 Task: Add a condition where "Channel Is Closed ticket" in recently solved tickets.
Action: Mouse moved to (124, 408)
Screenshot: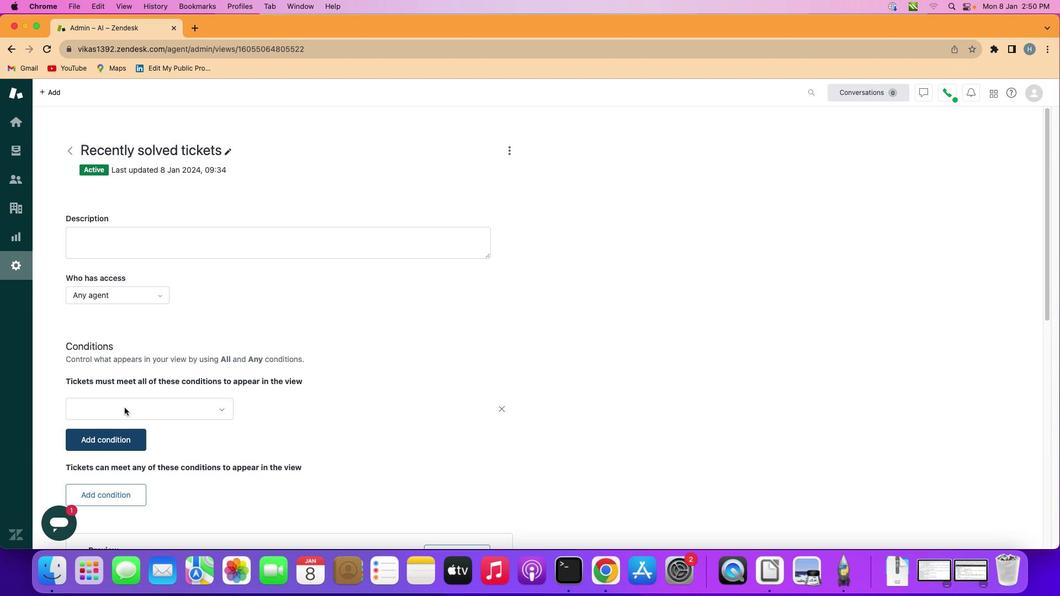 
Action: Mouse pressed left at (124, 408)
Screenshot: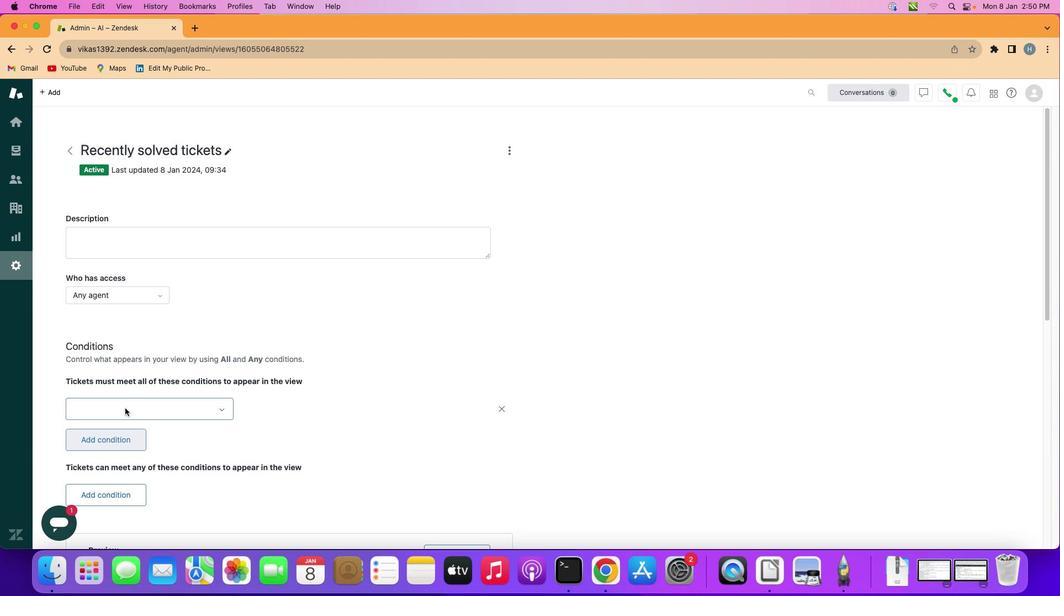 
Action: Mouse moved to (162, 407)
Screenshot: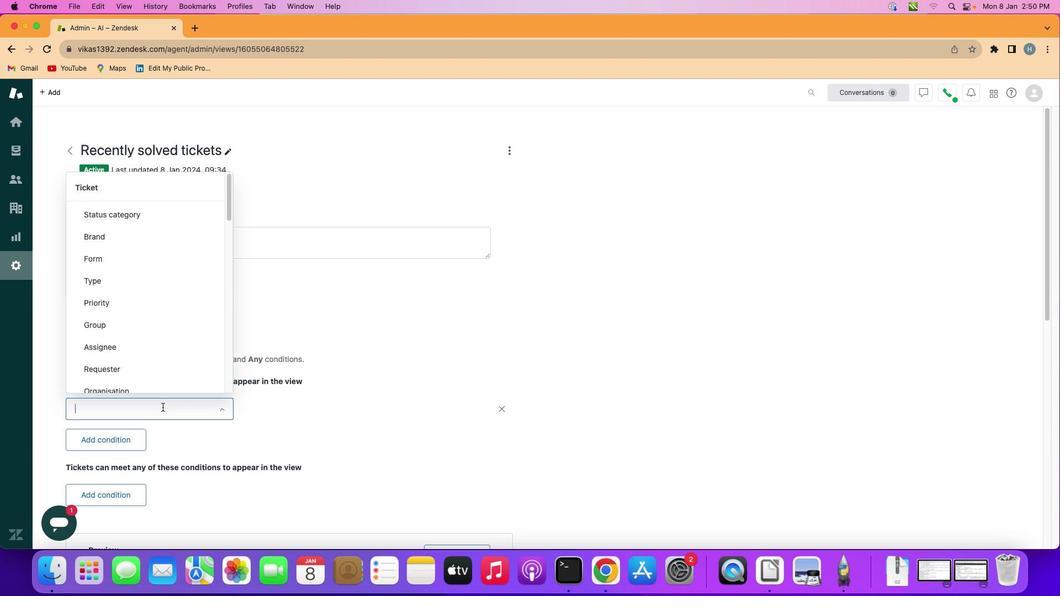 
Action: Mouse pressed left at (162, 407)
Screenshot: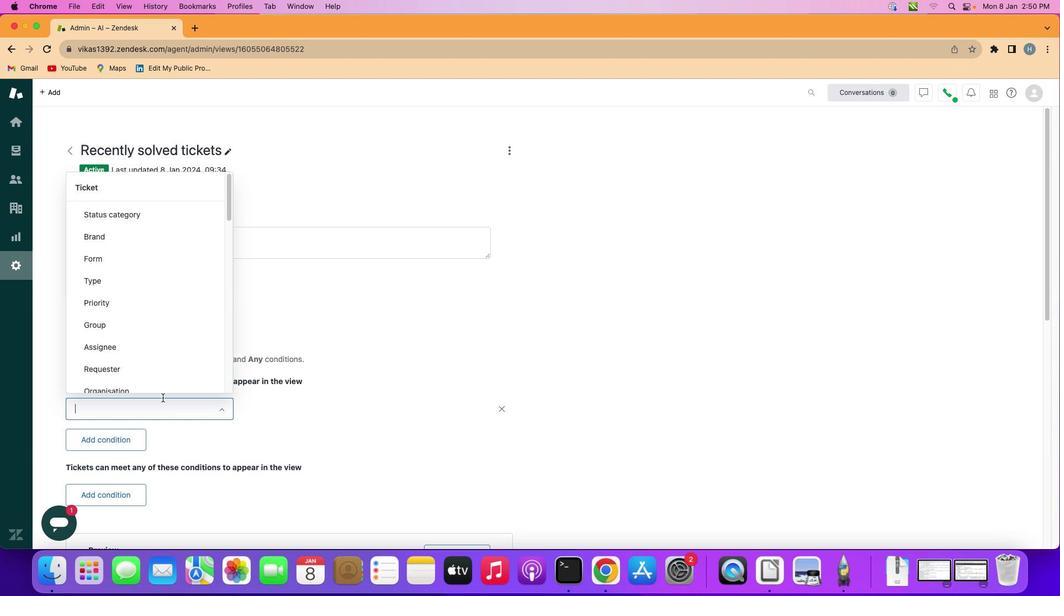 
Action: Mouse moved to (164, 346)
Screenshot: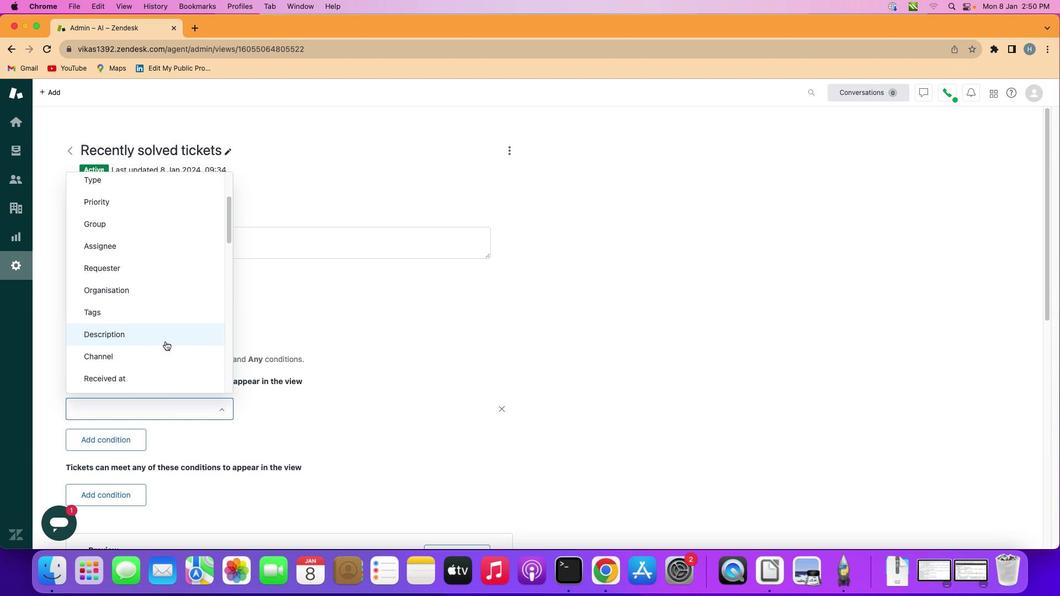 
Action: Mouse scrolled (164, 346) with delta (0, 0)
Screenshot: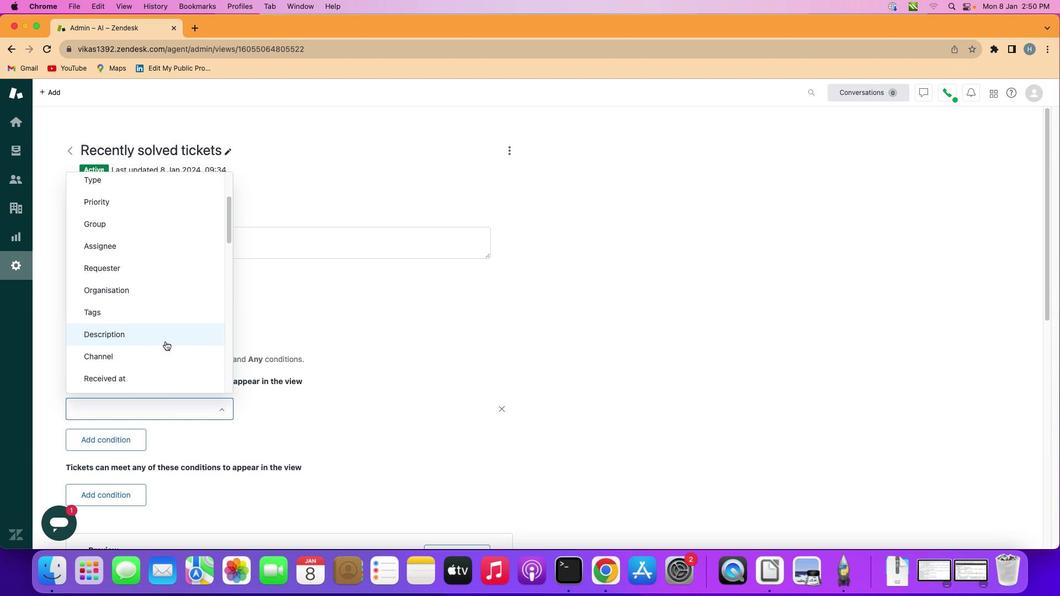 
Action: Mouse moved to (164, 345)
Screenshot: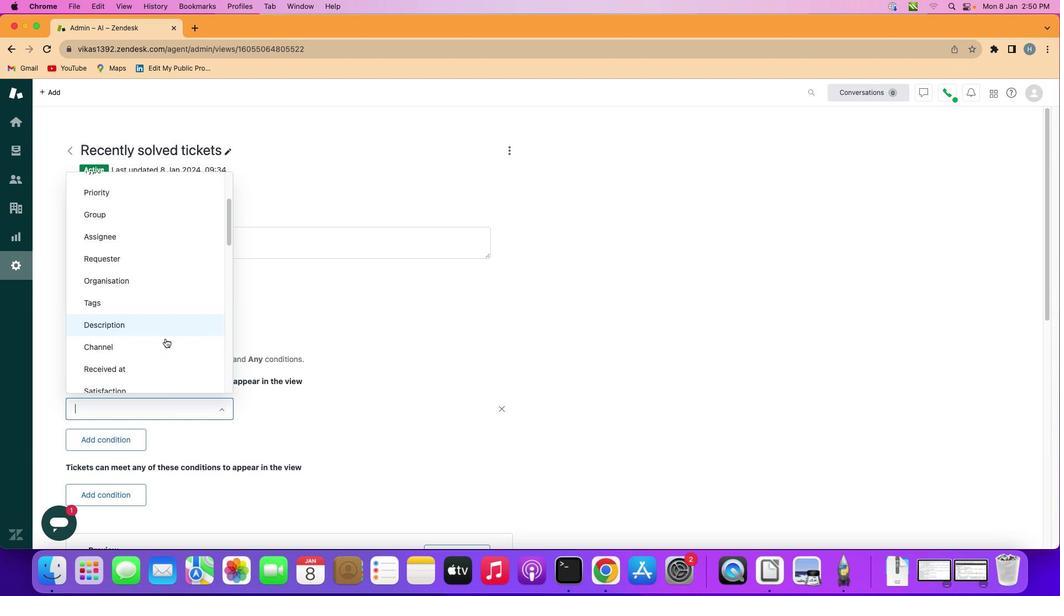 
Action: Mouse scrolled (164, 345) with delta (0, 0)
Screenshot: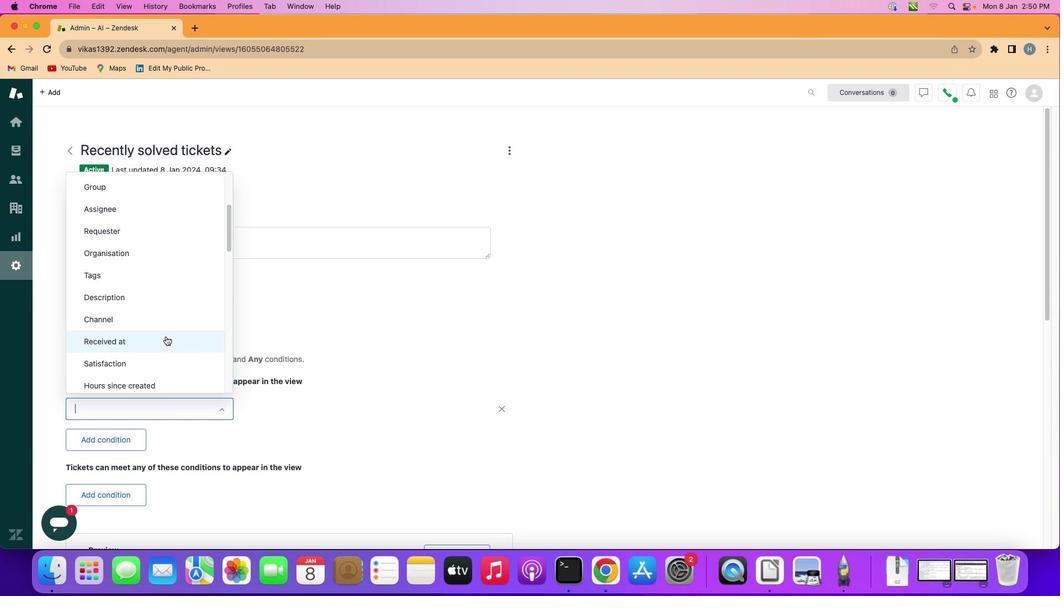
Action: Mouse scrolled (164, 345) with delta (0, 0)
Screenshot: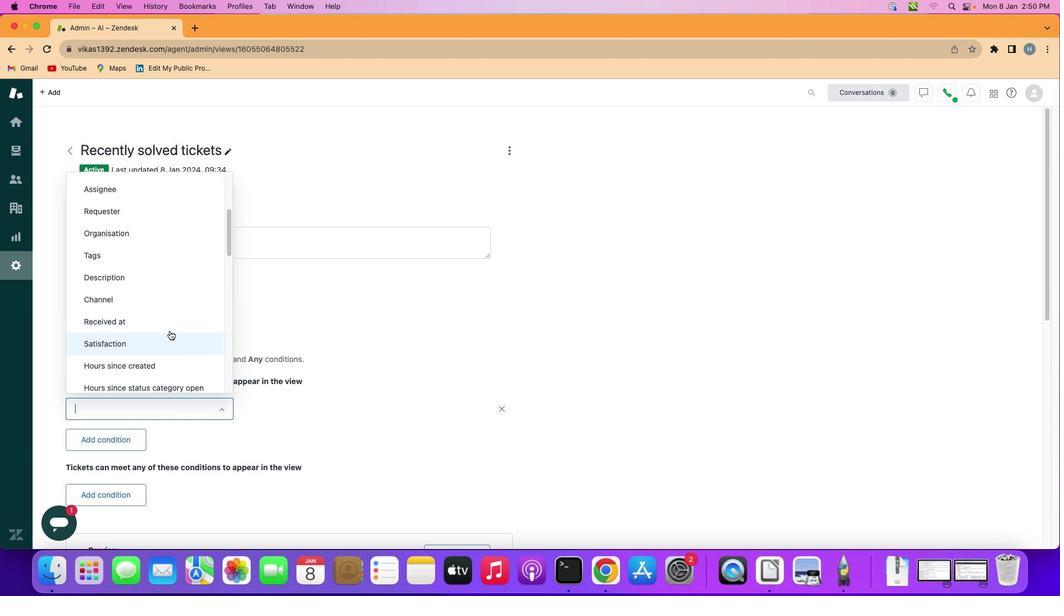 
Action: Mouse moved to (164, 345)
Screenshot: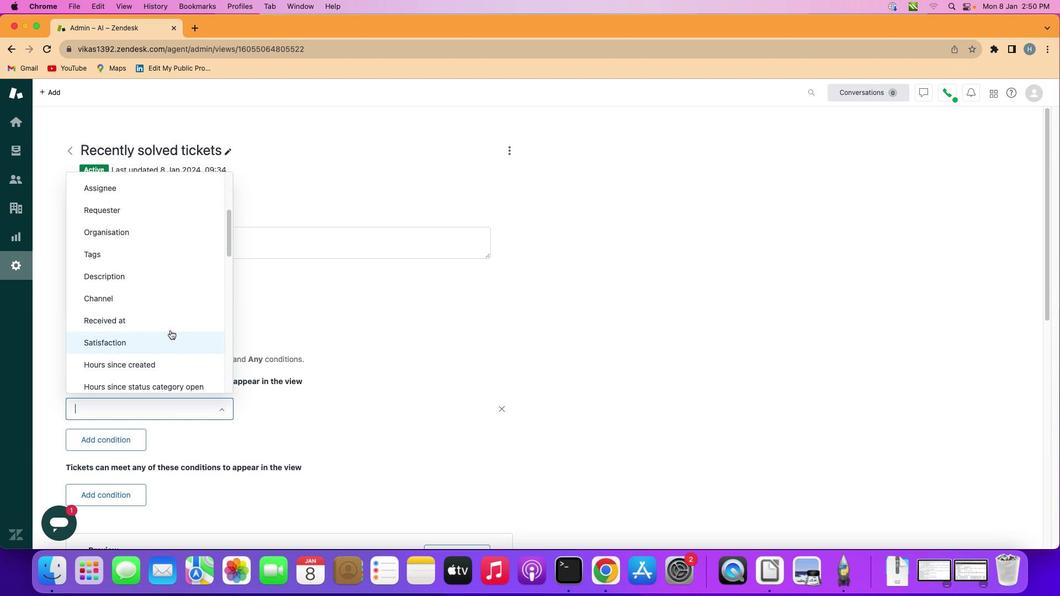 
Action: Mouse scrolled (164, 345) with delta (0, 0)
Screenshot: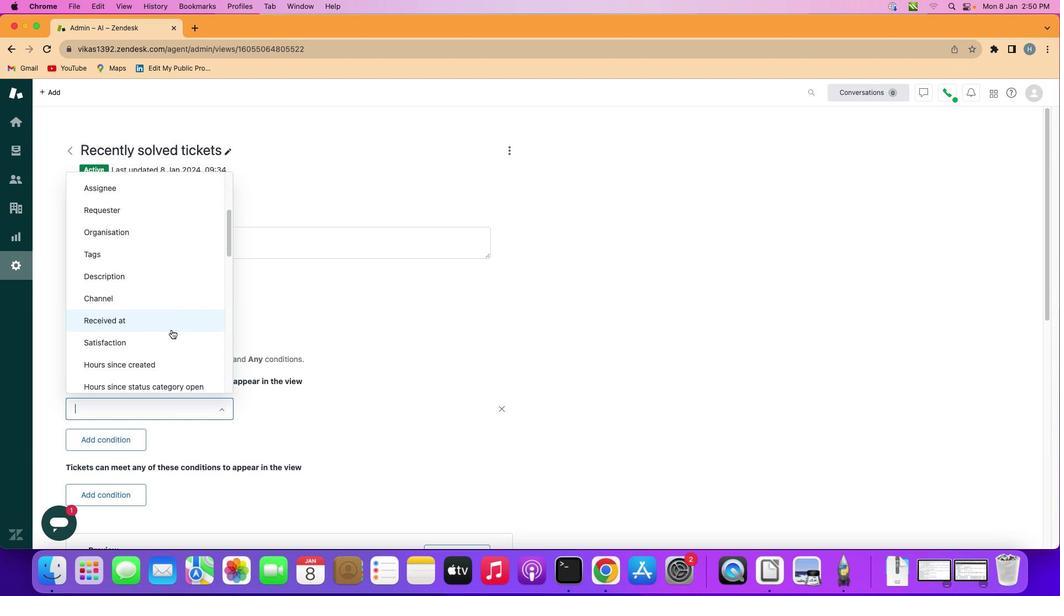 
Action: Mouse moved to (164, 344)
Screenshot: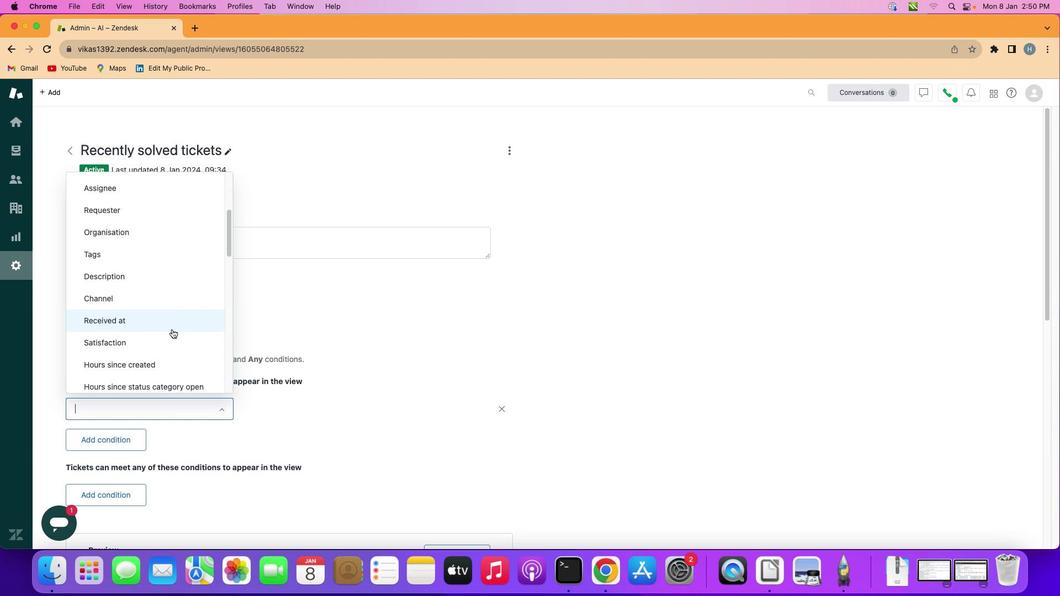 
Action: Mouse scrolled (164, 344) with delta (0, 0)
Screenshot: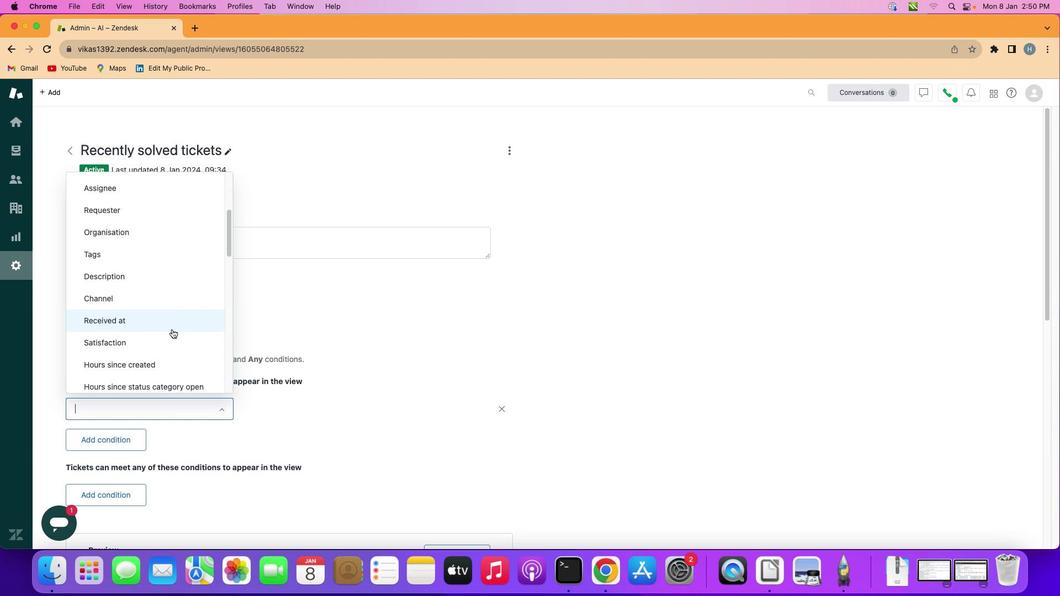 
Action: Mouse moved to (172, 333)
Screenshot: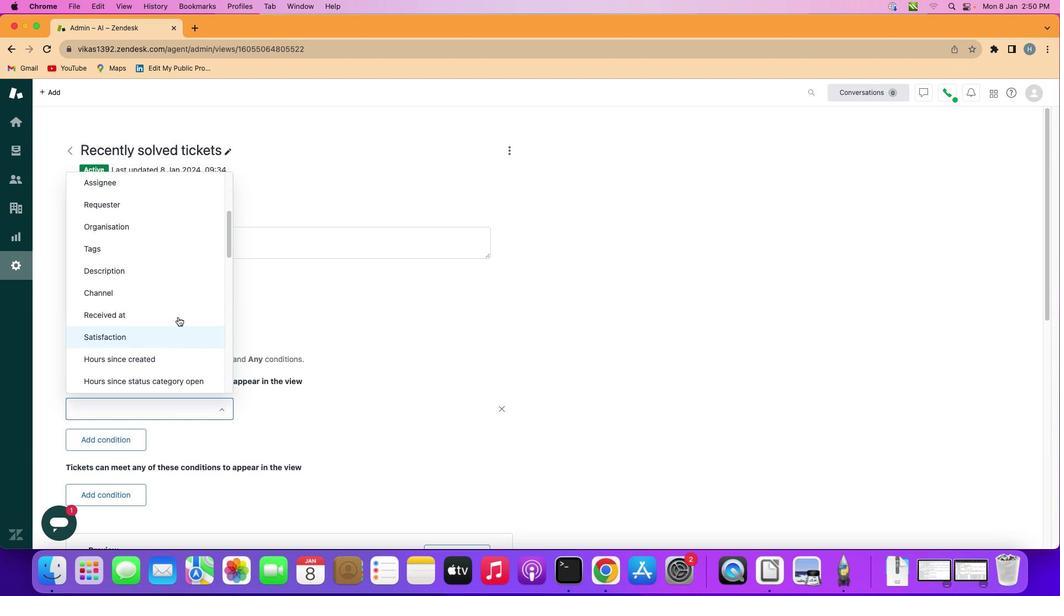 
Action: Mouse scrolled (172, 333) with delta (0, 0)
Screenshot: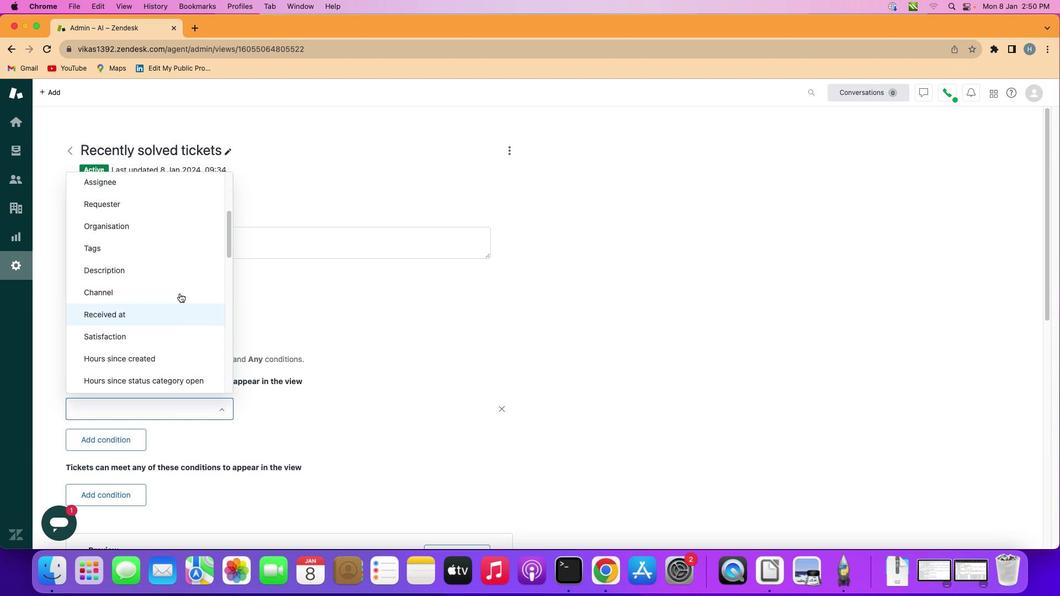 
Action: Mouse scrolled (172, 333) with delta (0, 0)
Screenshot: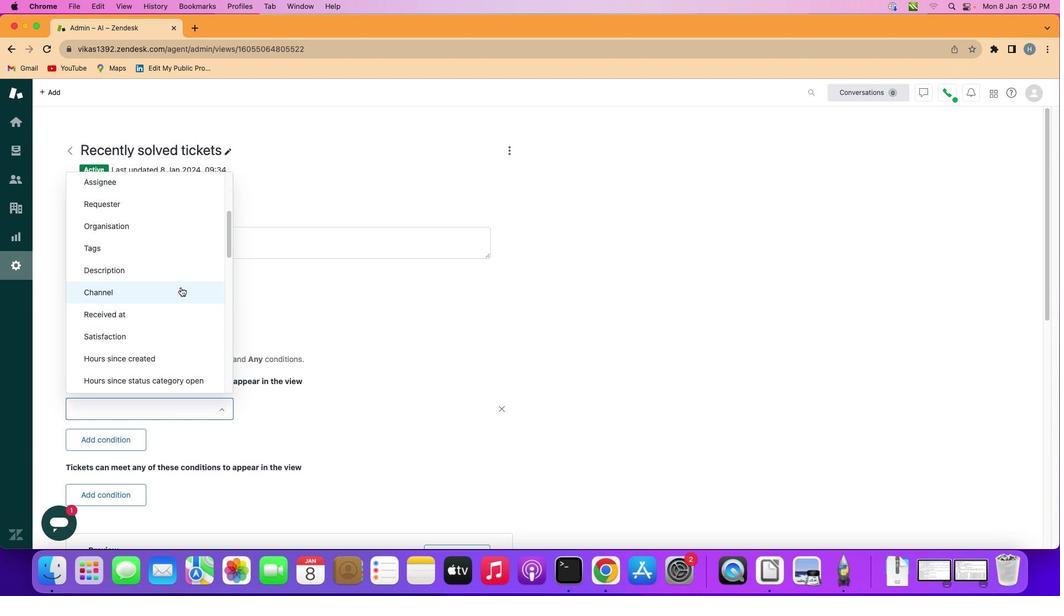 
Action: Mouse moved to (180, 287)
Screenshot: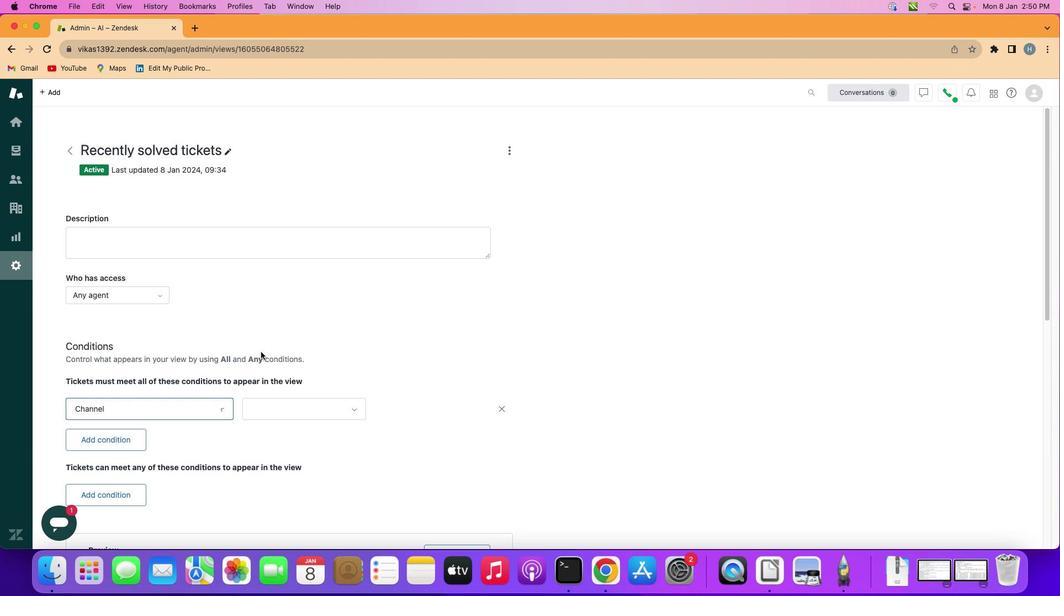 
Action: Mouse pressed left at (180, 287)
Screenshot: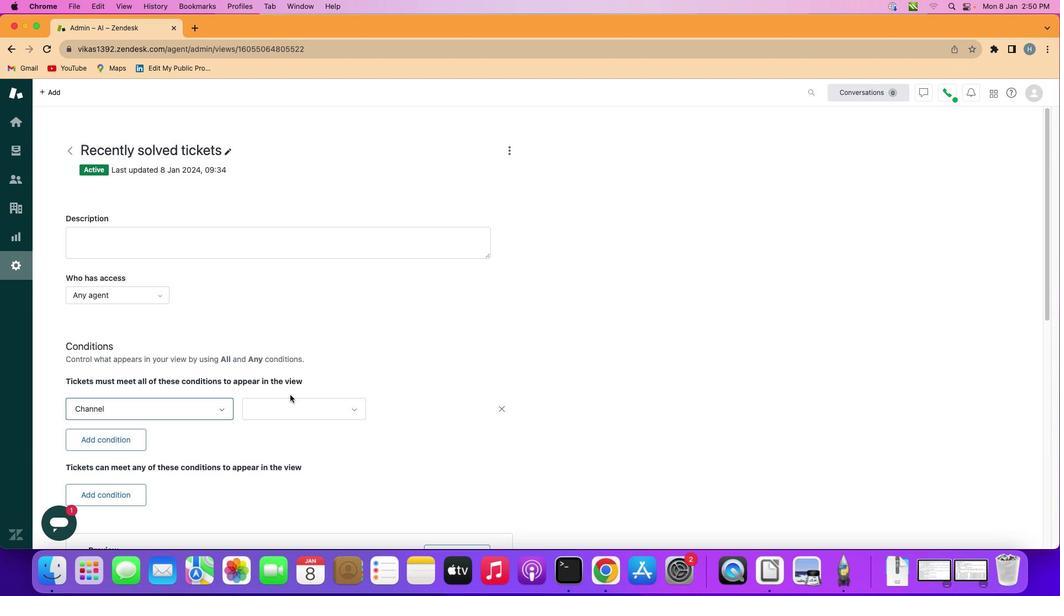 
Action: Mouse moved to (292, 403)
Screenshot: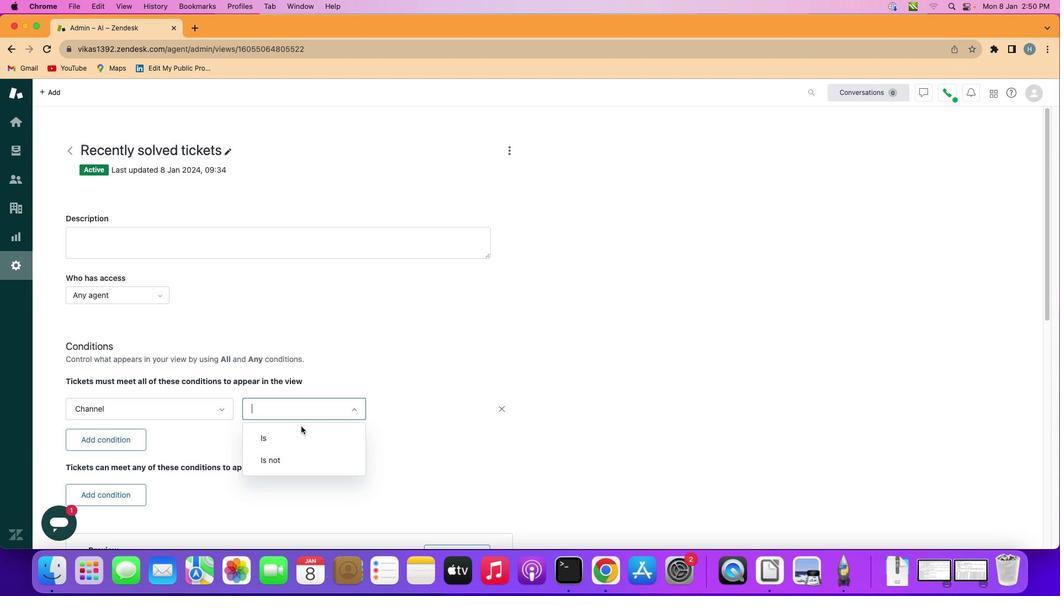 
Action: Mouse pressed left at (292, 403)
Screenshot: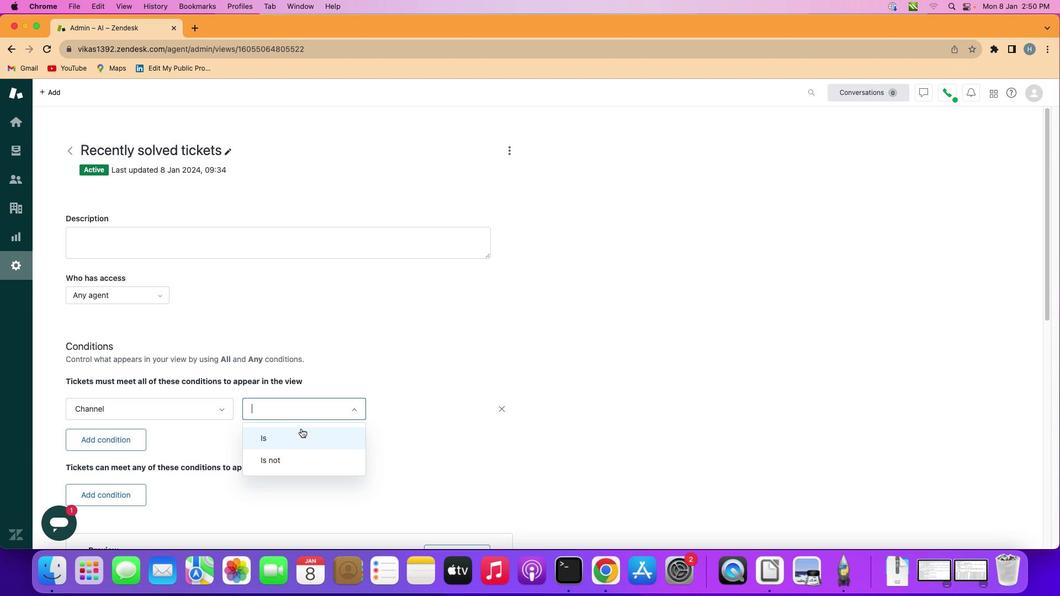 
Action: Mouse moved to (301, 432)
Screenshot: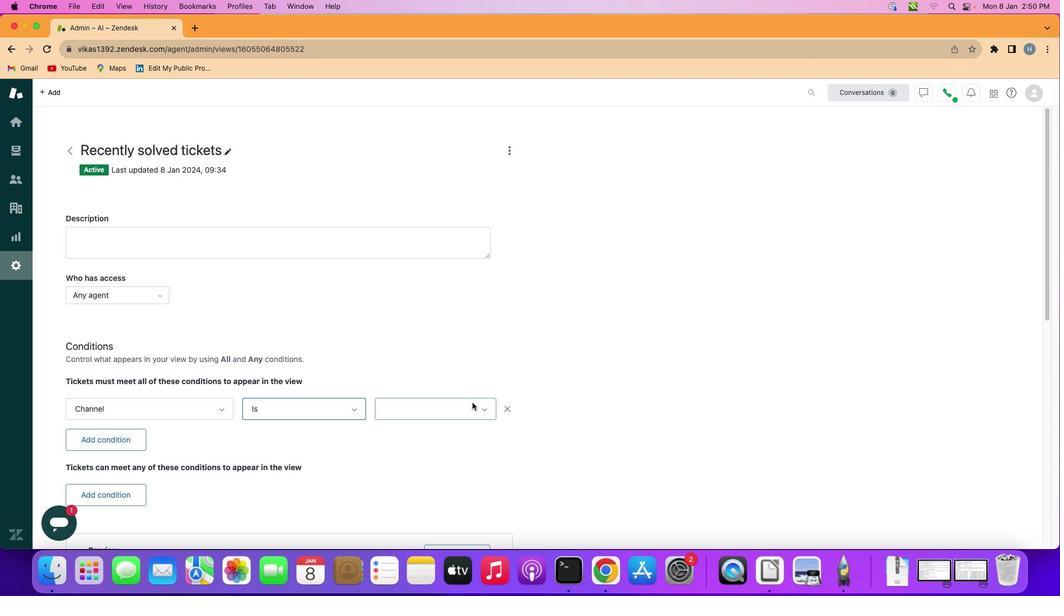 
Action: Mouse pressed left at (301, 432)
Screenshot: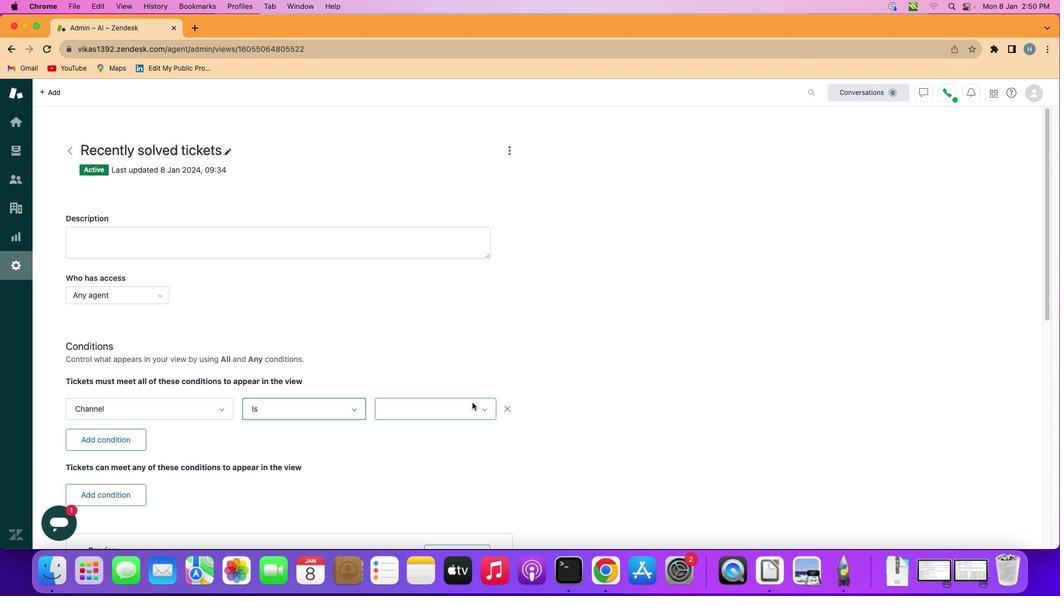 
Action: Mouse moved to (472, 403)
Screenshot: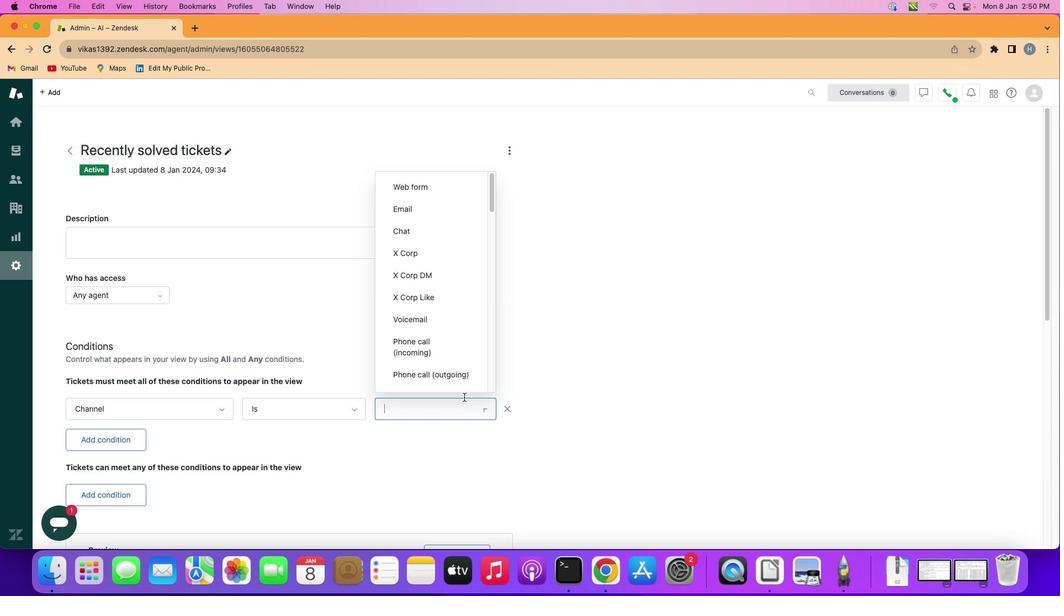 
Action: Mouse pressed left at (472, 403)
Screenshot: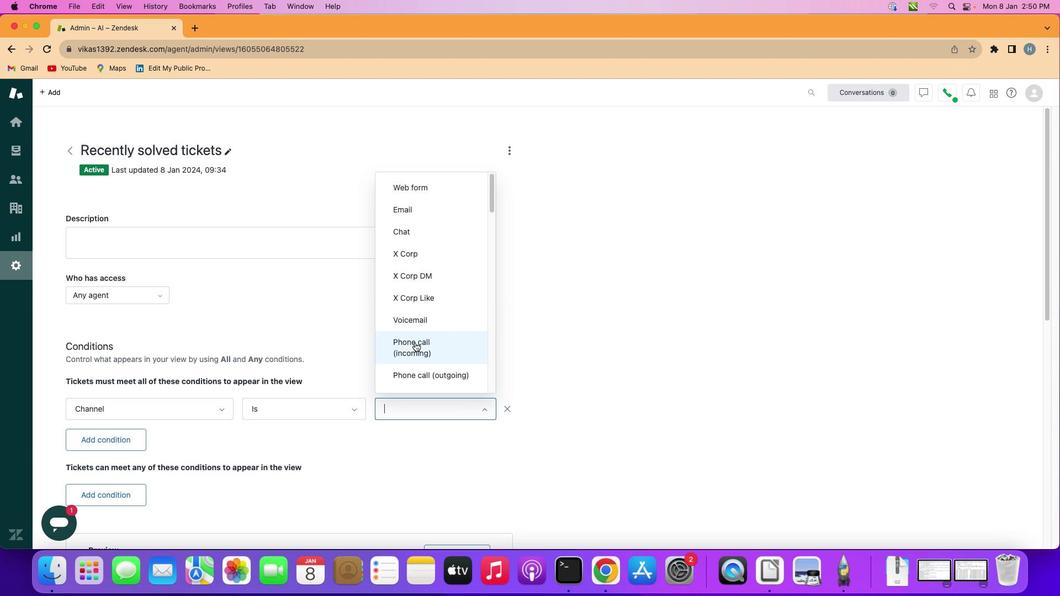 
Action: Mouse moved to (438, 302)
Screenshot: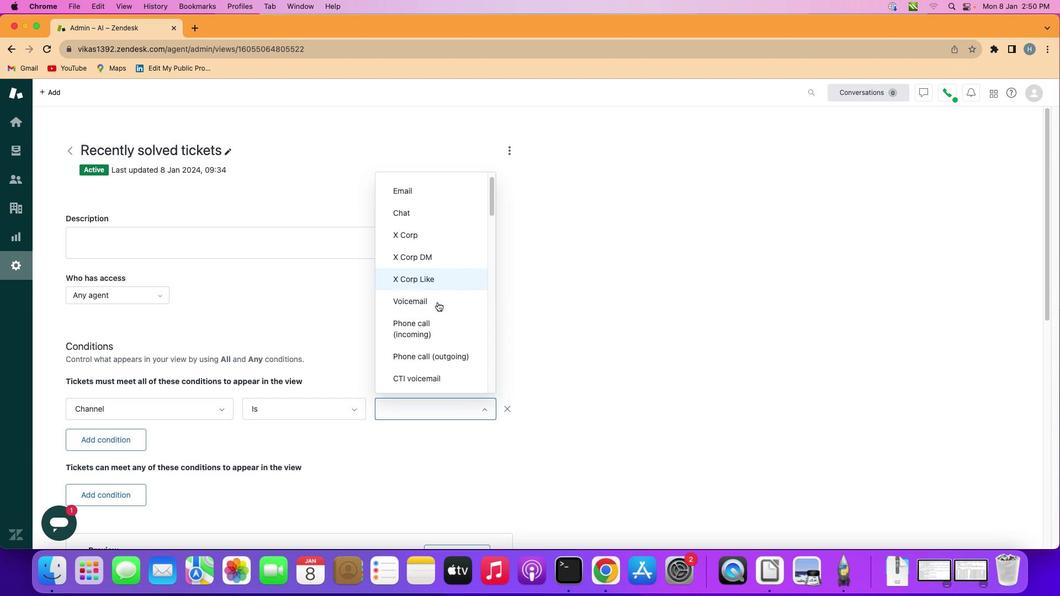 
Action: Mouse scrolled (438, 302) with delta (0, 0)
Screenshot: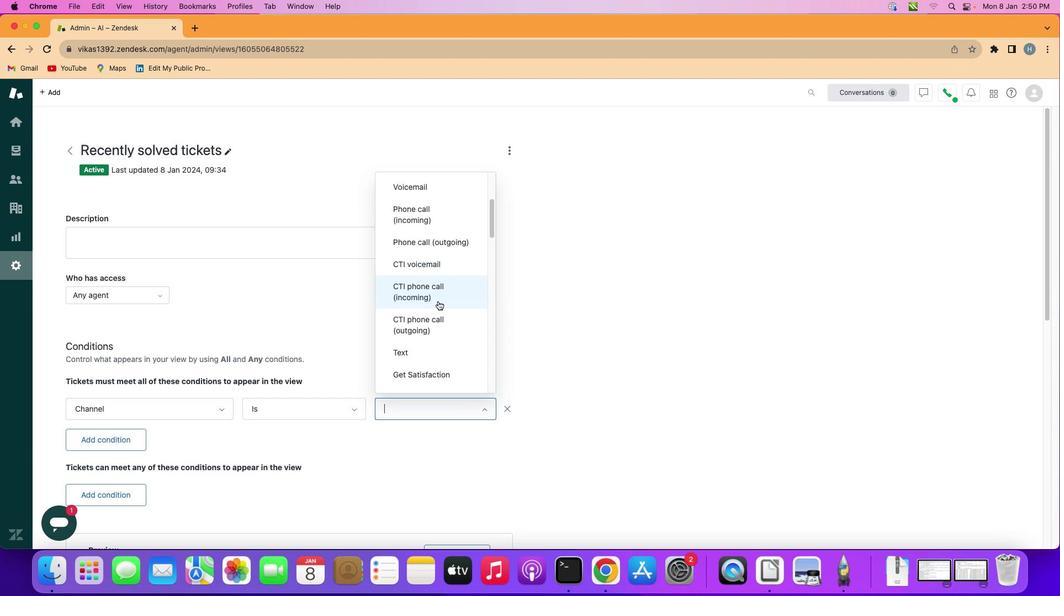 
Action: Mouse scrolled (438, 302) with delta (0, 0)
Screenshot: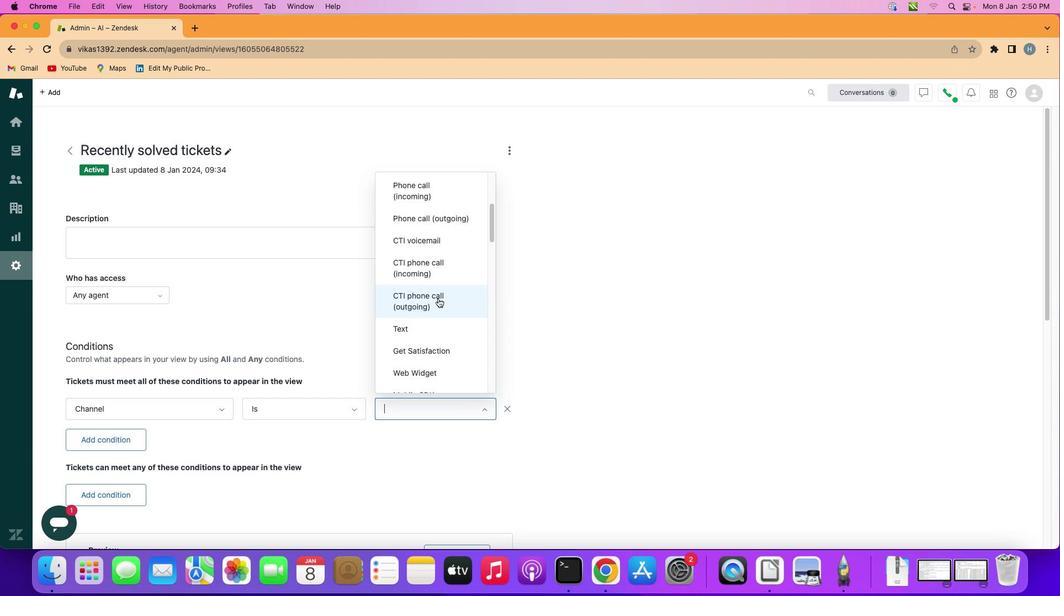 
Action: Mouse scrolled (438, 302) with delta (0, 0)
Screenshot: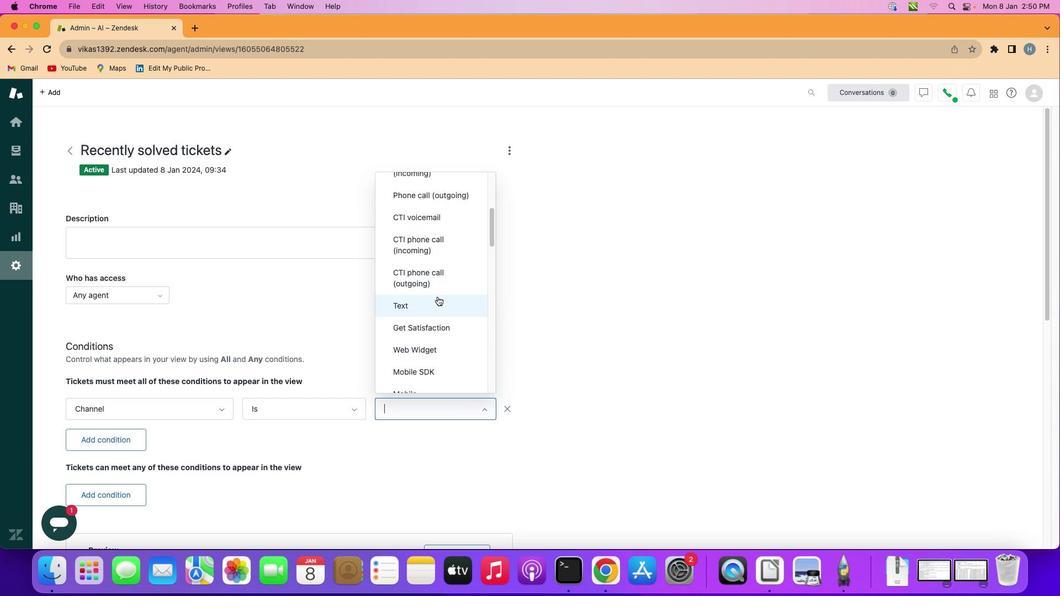 
Action: Mouse scrolled (438, 302) with delta (0, 0)
Screenshot: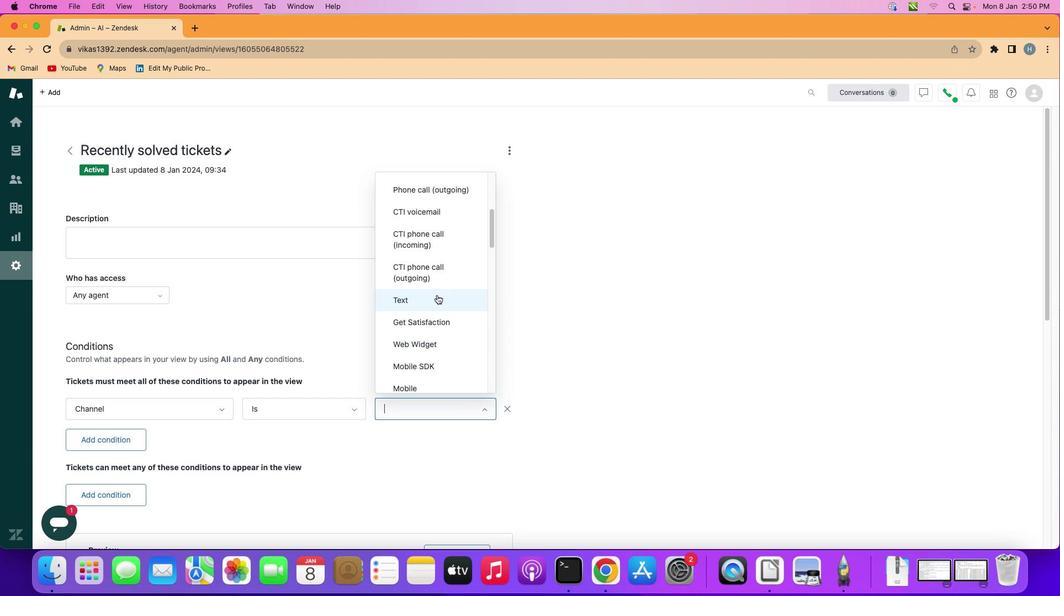 
Action: Mouse moved to (438, 302)
Screenshot: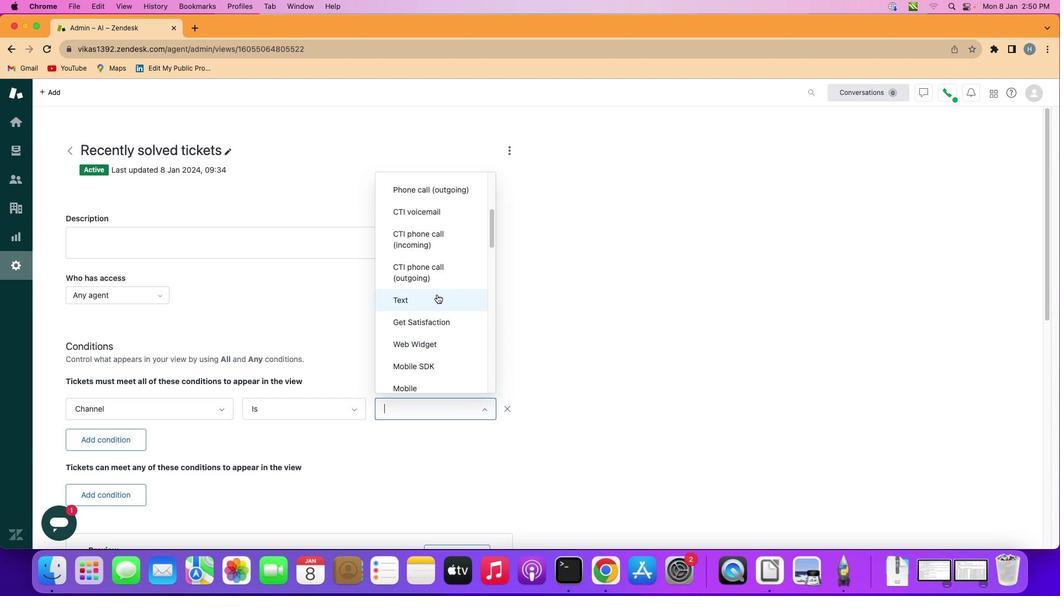 
Action: Mouse scrolled (438, 302) with delta (0, 0)
Screenshot: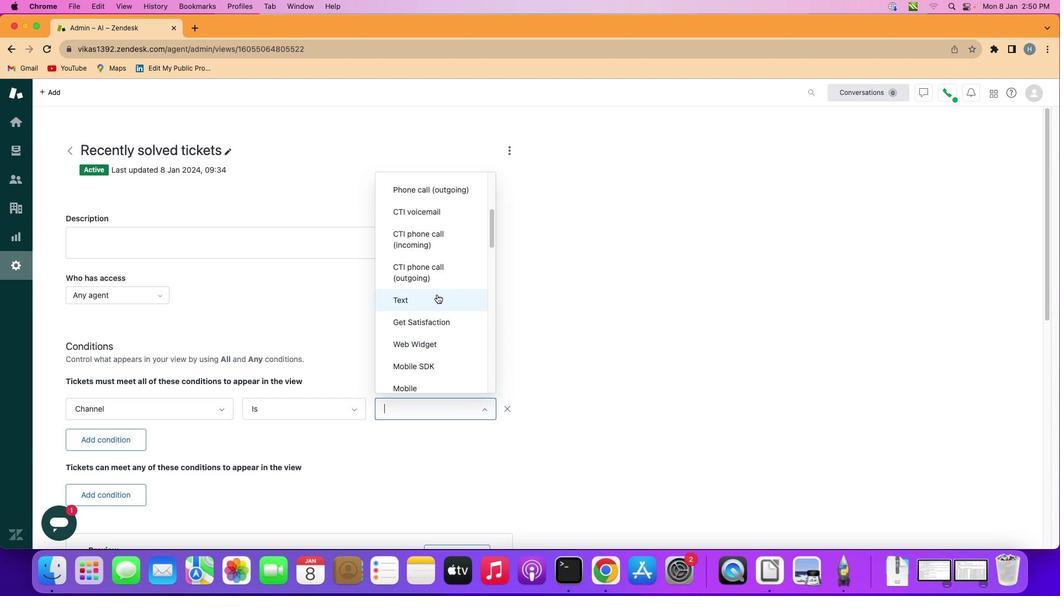 
Action: Mouse moved to (437, 295)
Screenshot: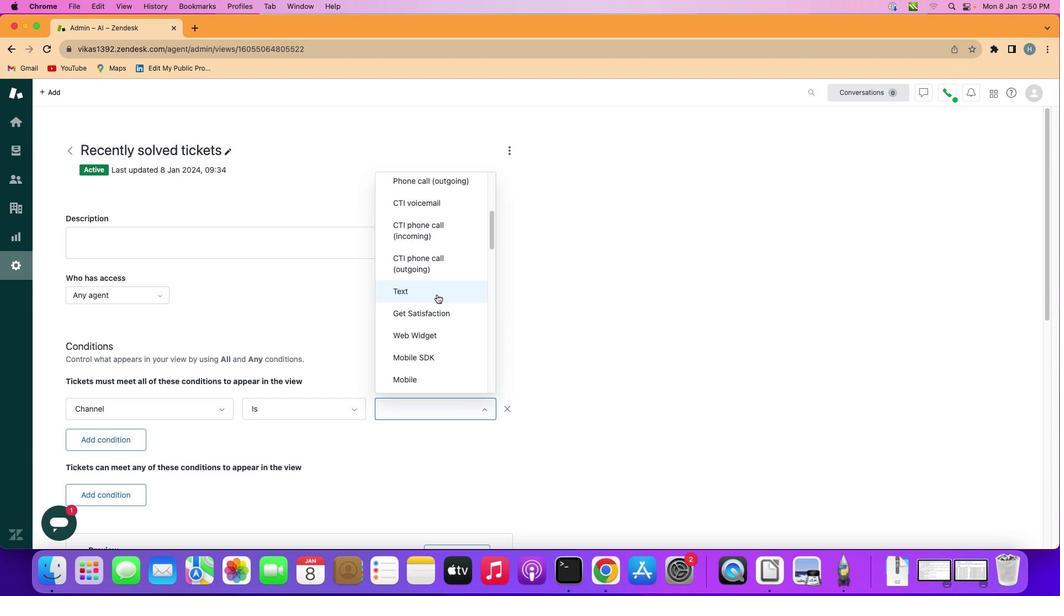 
Action: Mouse scrolled (437, 295) with delta (0, 0)
Screenshot: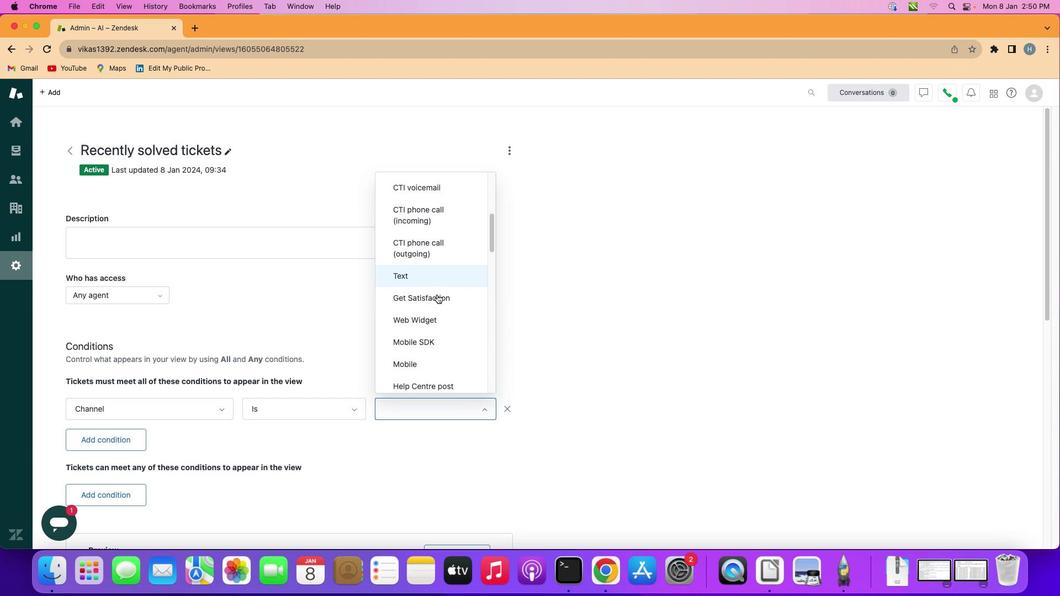 
Action: Mouse scrolled (437, 295) with delta (0, 0)
Screenshot: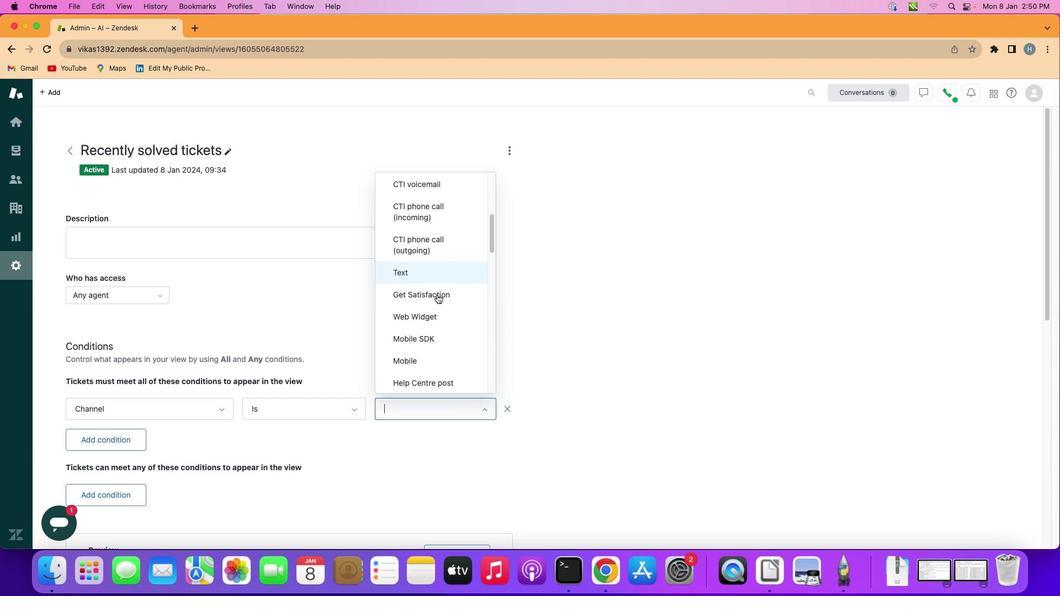 
Action: Mouse scrolled (437, 295) with delta (0, 0)
Screenshot: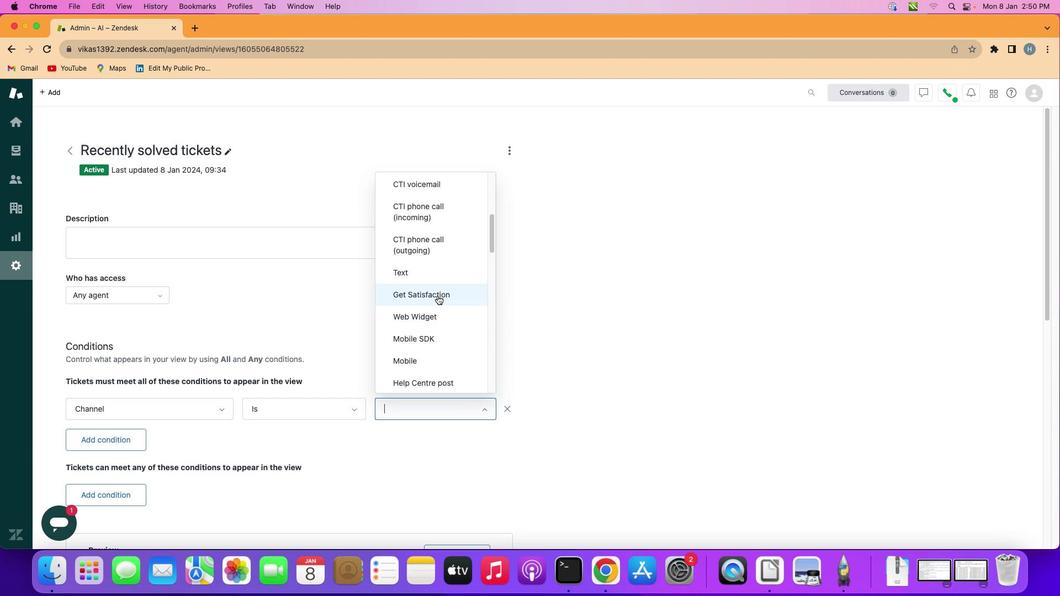 
Action: Mouse moved to (437, 295)
Screenshot: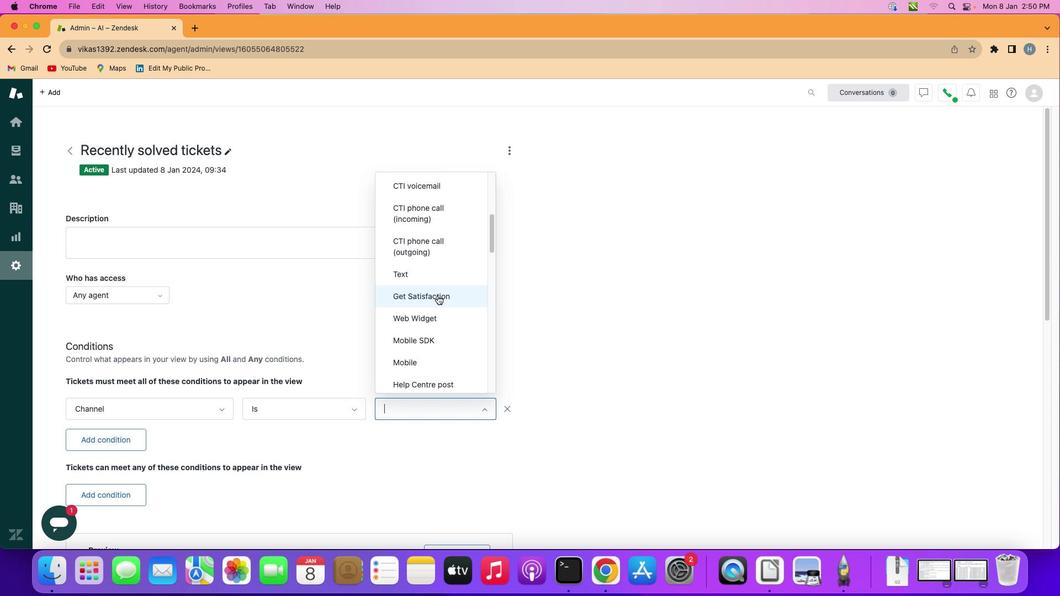 
Action: Mouse scrolled (437, 295) with delta (0, 0)
Screenshot: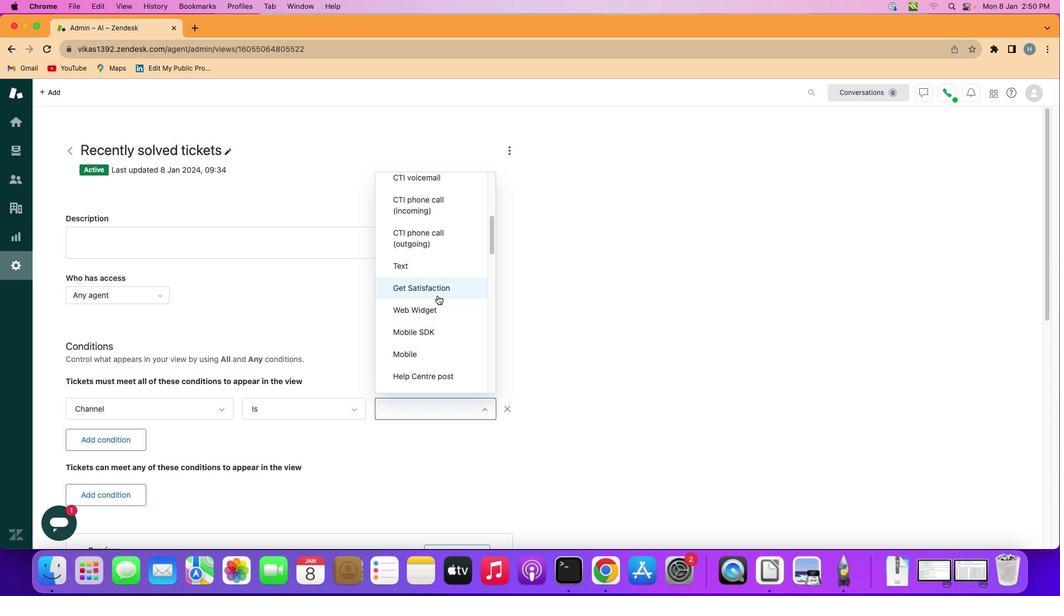 
Action: Mouse scrolled (437, 295) with delta (0, 0)
Screenshot: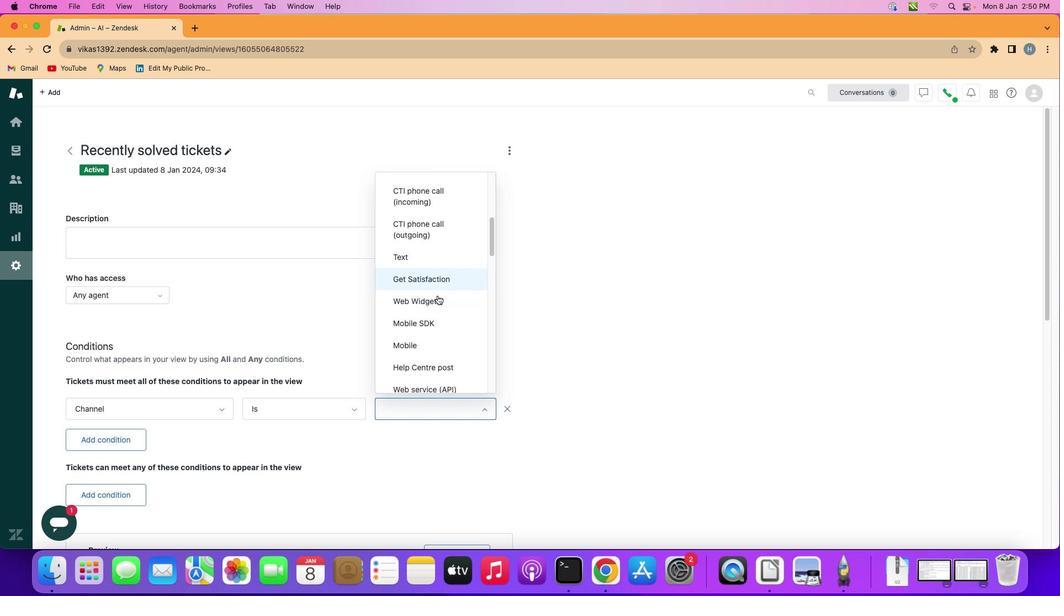 
Action: Mouse scrolled (437, 295) with delta (0, 0)
Screenshot: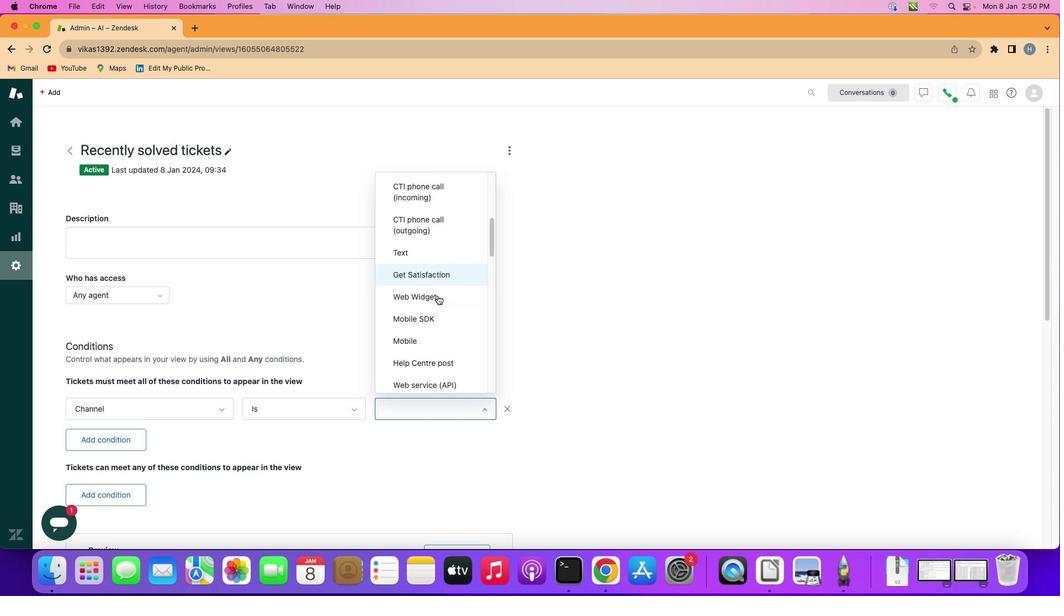 
Action: Mouse scrolled (437, 295) with delta (0, 0)
Screenshot: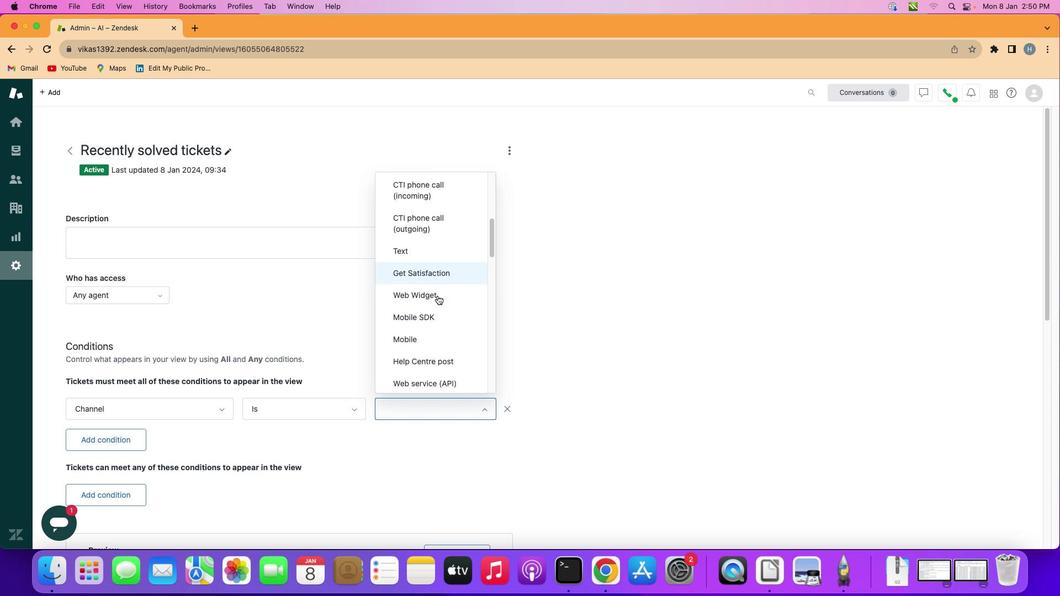 
Action: Mouse scrolled (437, 295) with delta (0, 0)
Screenshot: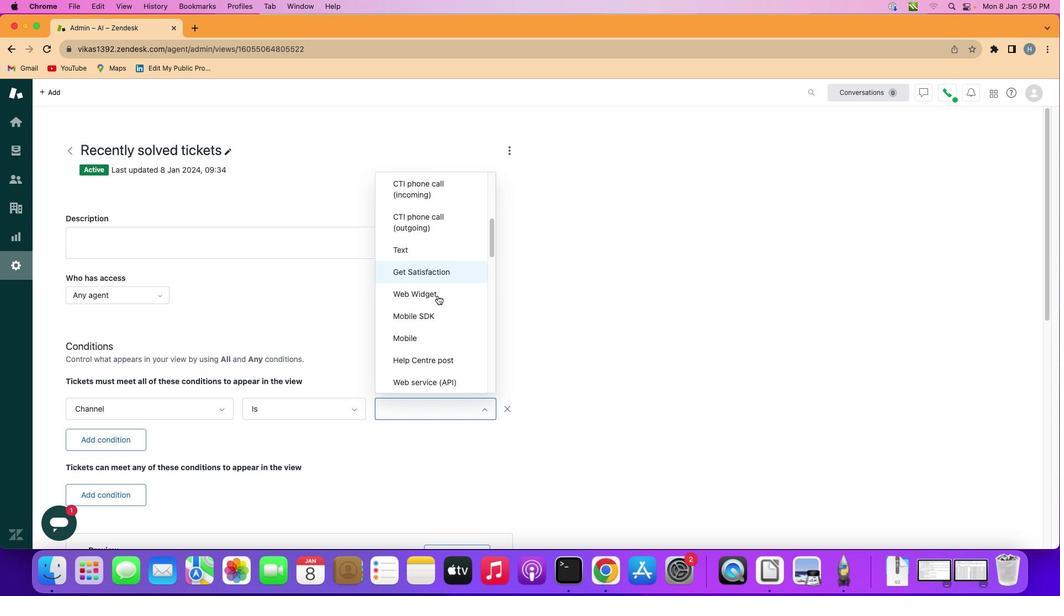 
Action: Mouse scrolled (437, 295) with delta (0, 0)
Screenshot: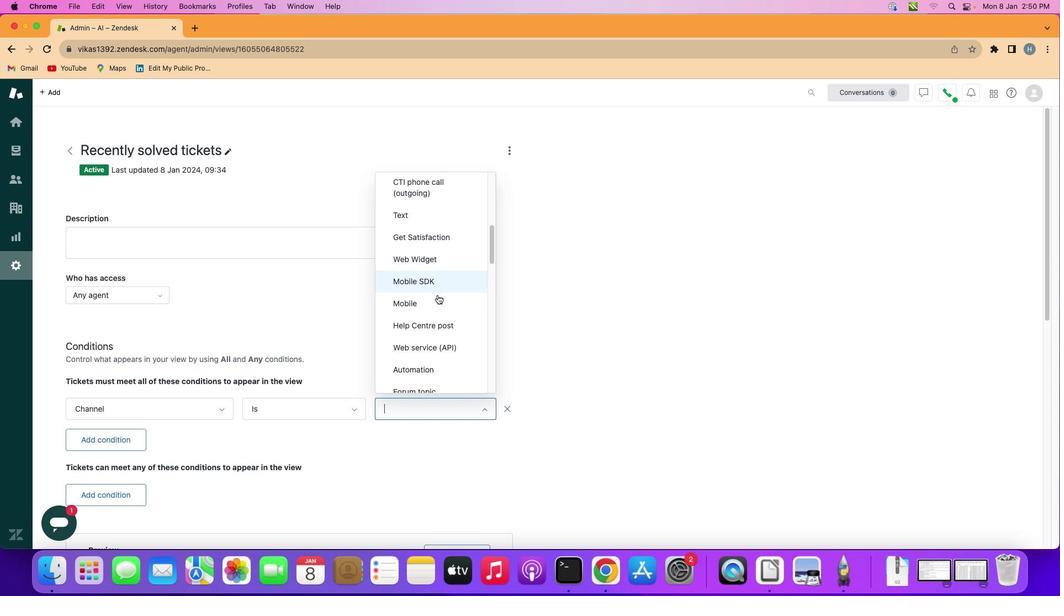 
Action: Mouse scrolled (437, 295) with delta (0, 0)
Screenshot: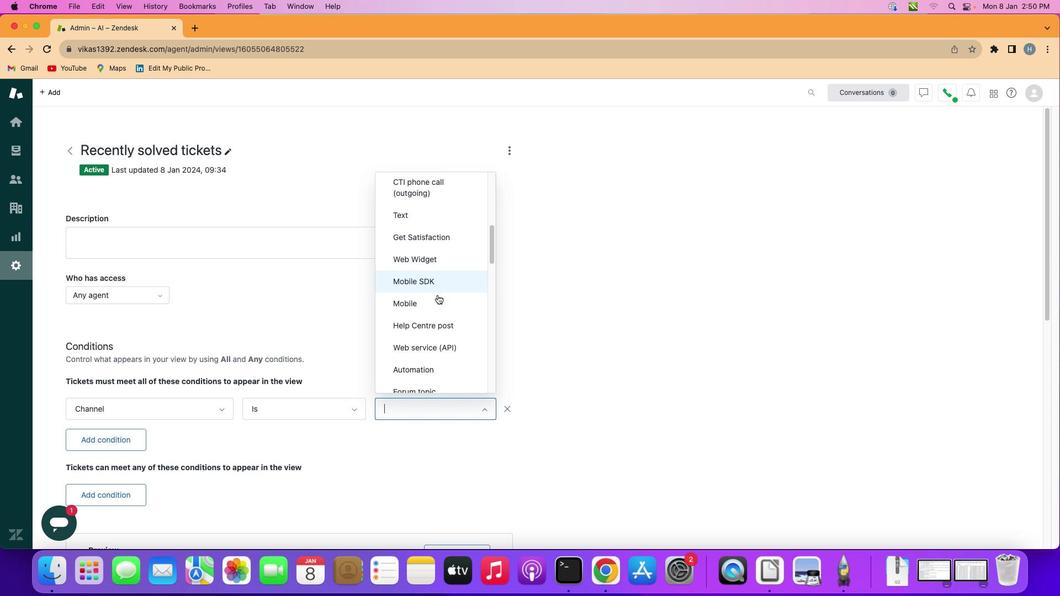 
Action: Mouse scrolled (437, 295) with delta (0, 0)
Screenshot: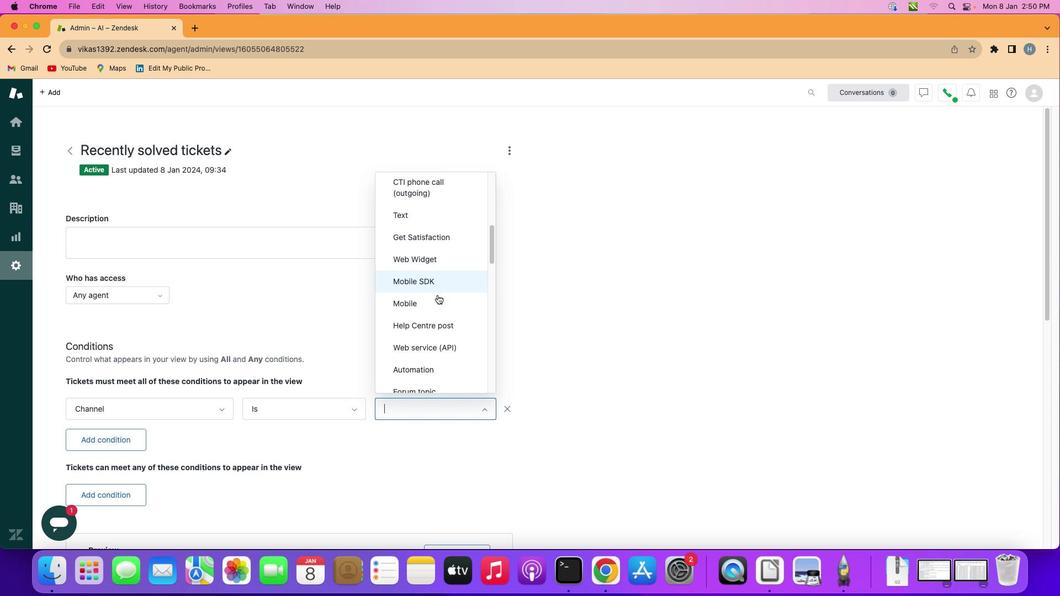 
Action: Mouse moved to (437, 295)
Screenshot: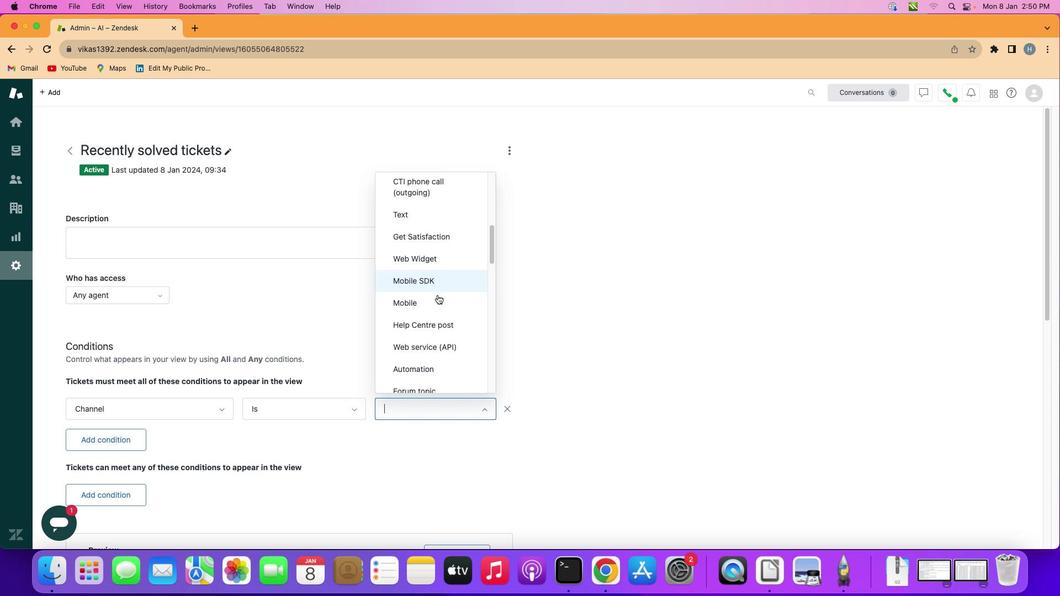 
Action: Mouse scrolled (437, 295) with delta (0, 0)
Screenshot: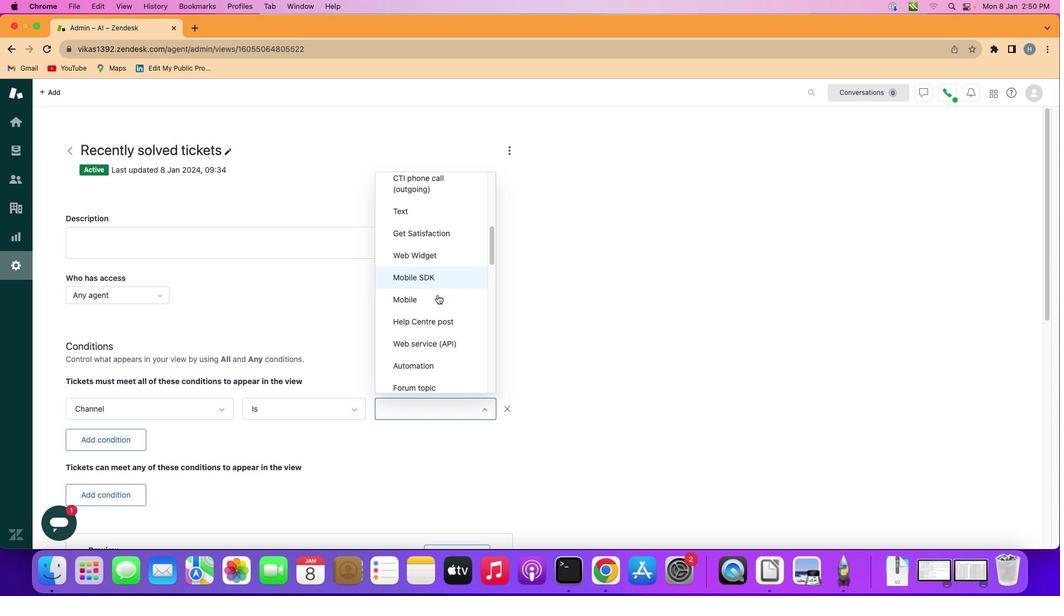 
Action: Mouse scrolled (437, 295) with delta (0, 1)
Screenshot: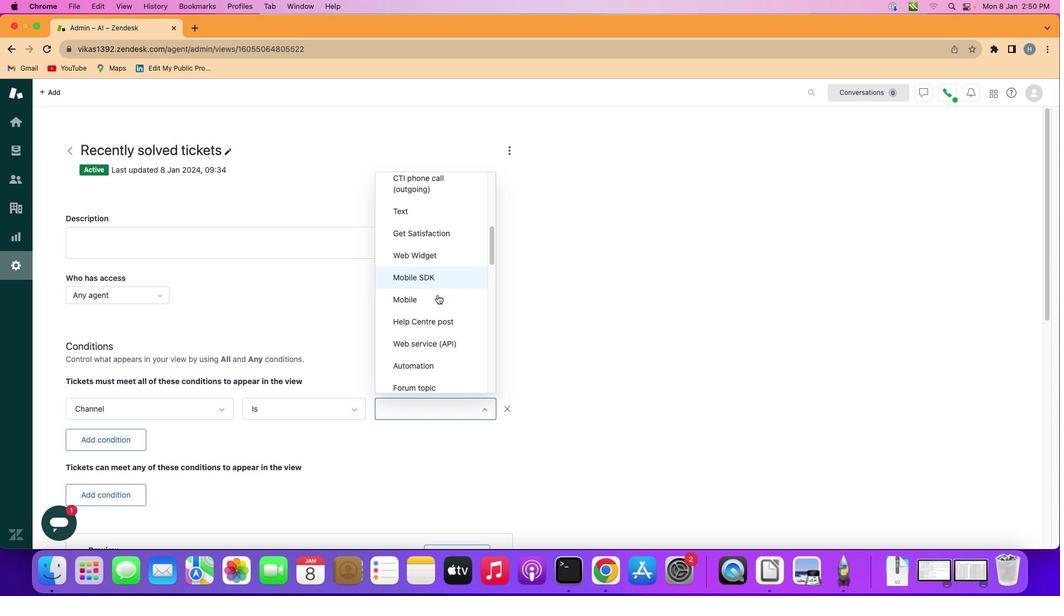
Action: Mouse scrolled (437, 295) with delta (0, 0)
Screenshot: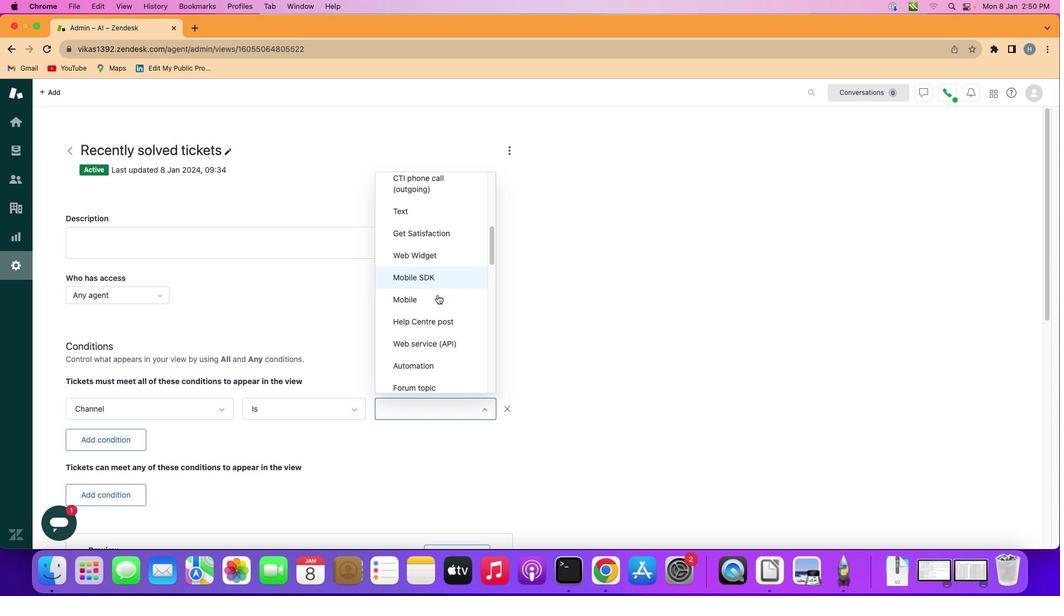 
Action: Mouse scrolled (437, 295) with delta (0, 0)
Screenshot: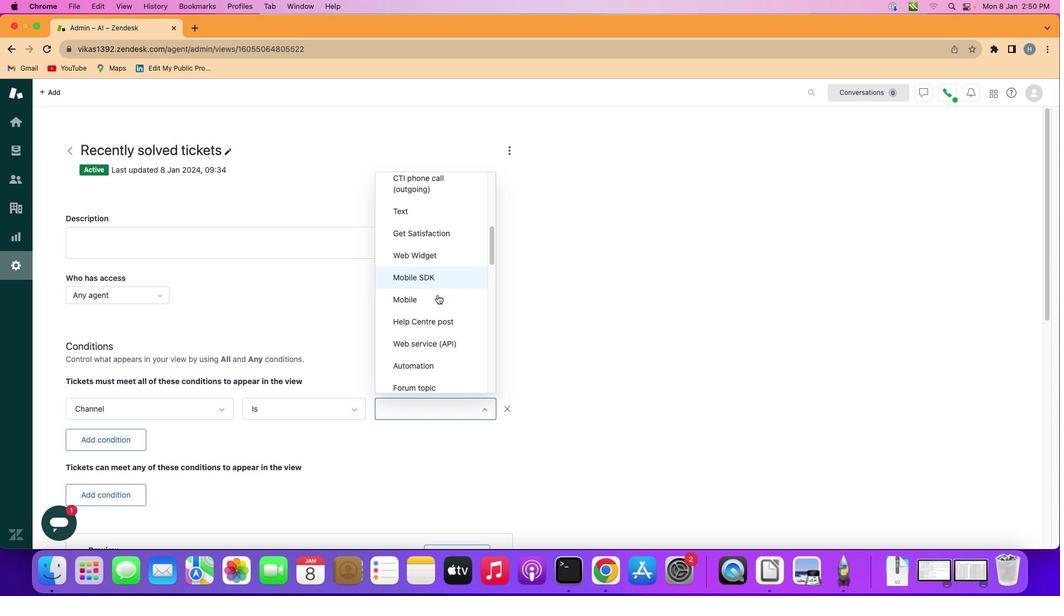 
Action: Mouse scrolled (437, 295) with delta (0, 0)
Screenshot: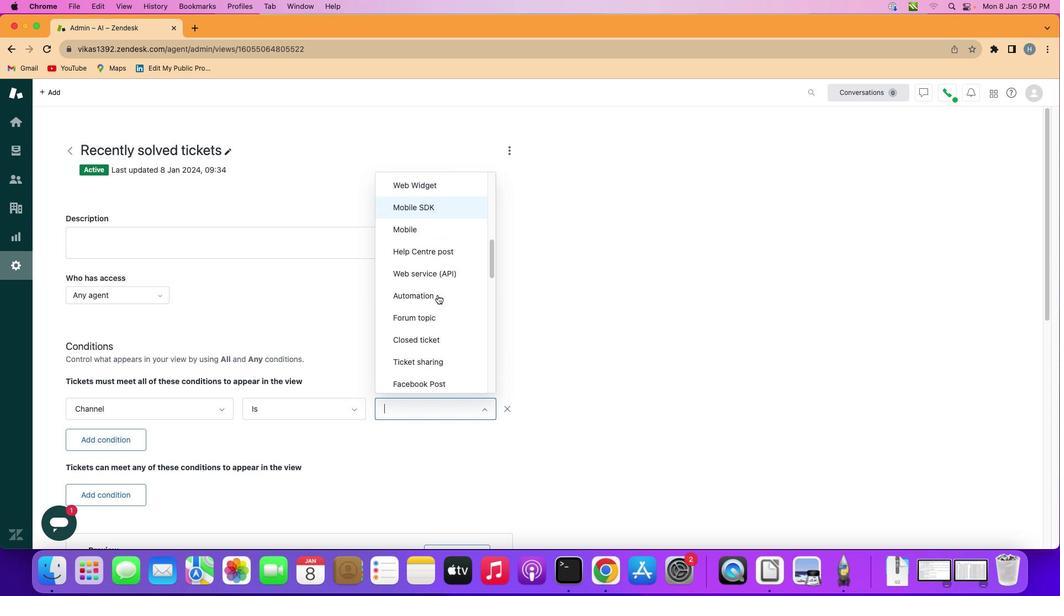 
Action: Mouse scrolled (437, 295) with delta (0, 0)
Screenshot: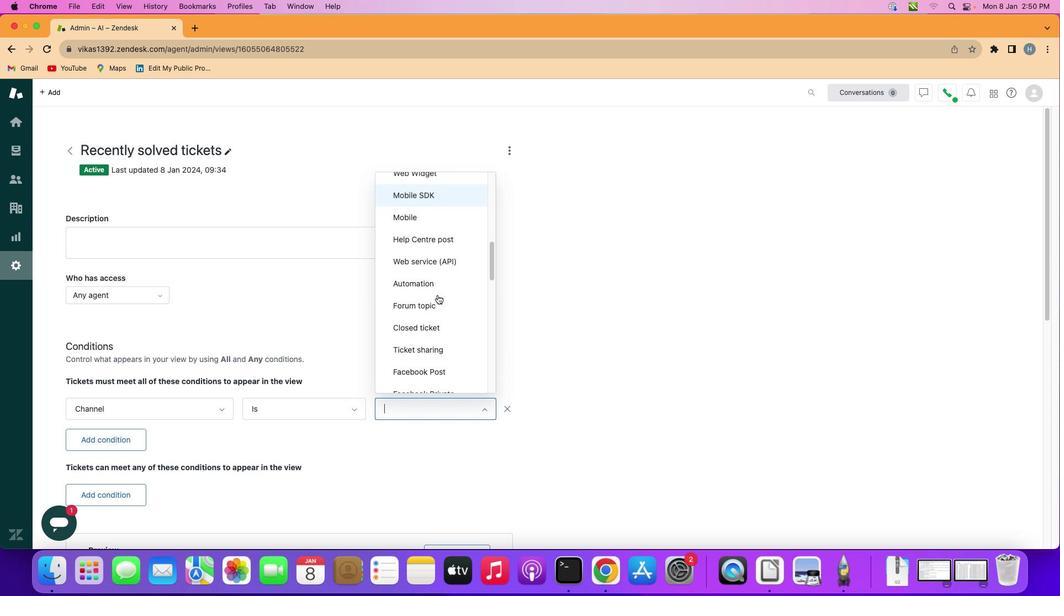 
Action: Mouse scrolled (437, 295) with delta (0, 0)
Screenshot: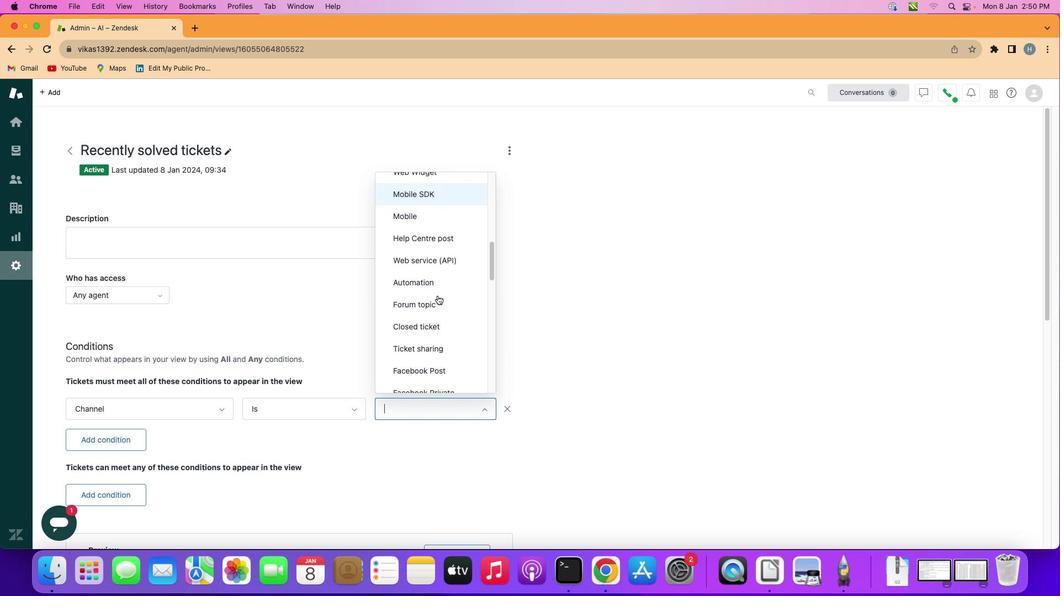 
Action: Mouse scrolled (437, 295) with delta (0, 0)
Screenshot: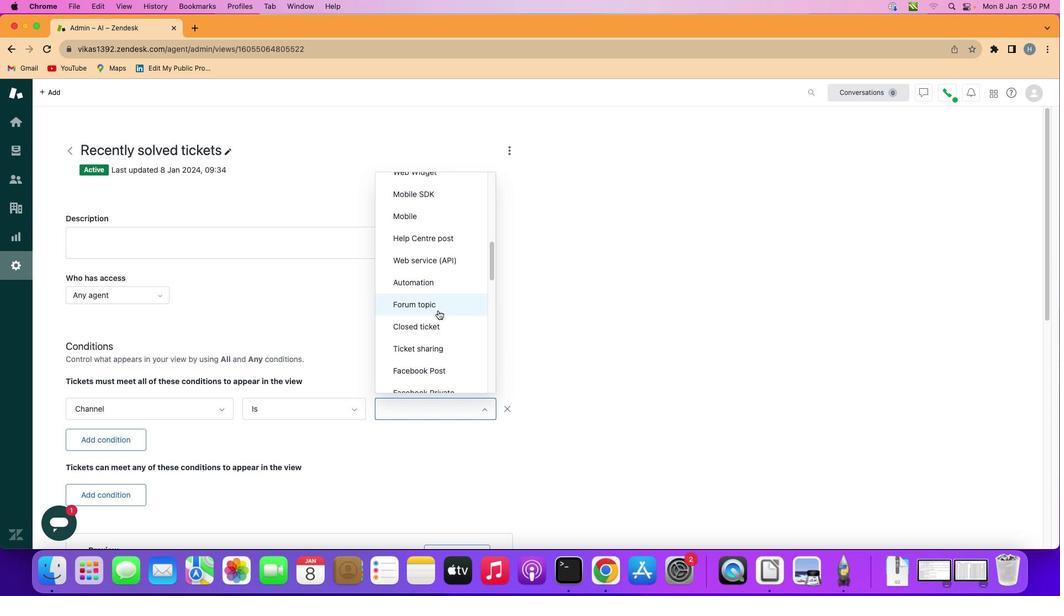 
Action: Mouse moved to (439, 324)
Screenshot: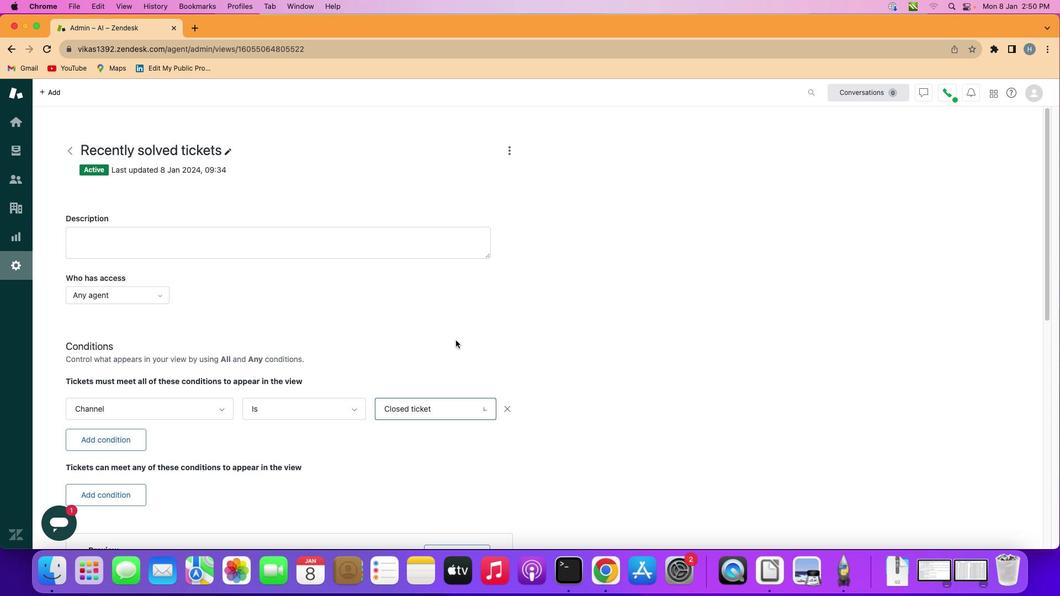 
Action: Mouse pressed left at (439, 324)
Screenshot: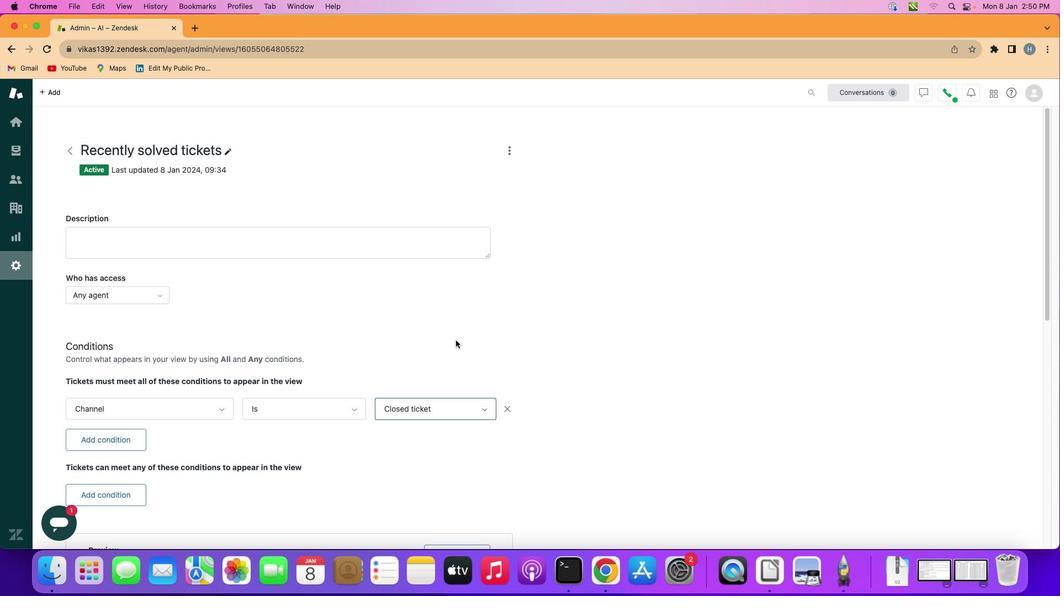 
Action: Mouse moved to (454, 341)
Screenshot: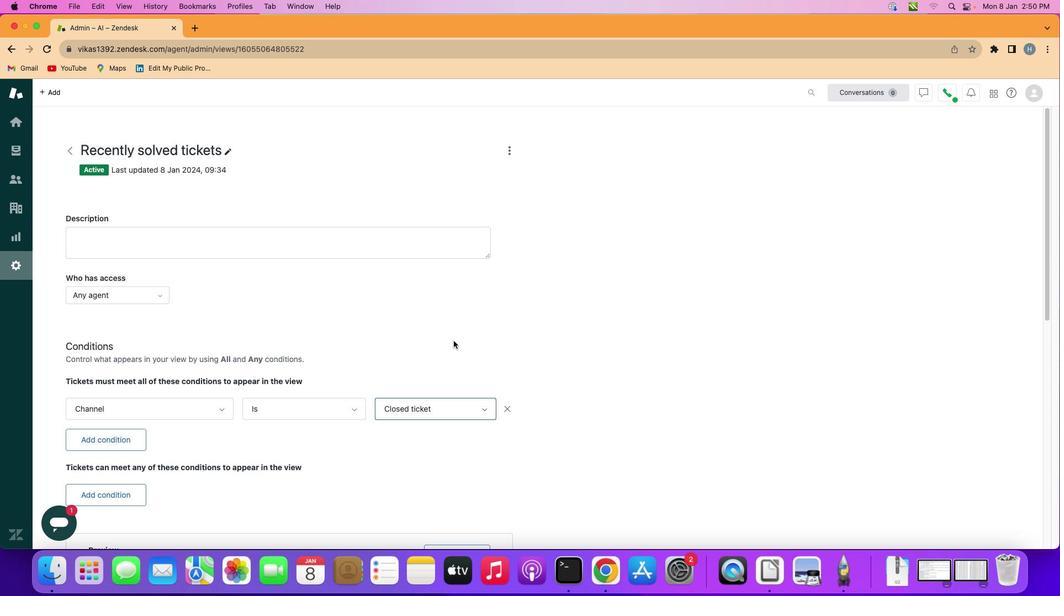 
